 Task: Find a place to stay in Borzy, Russia, from June 8 to June 19 for 1 guest, with a price range of ₹5000 to ₹12000, 1 bedroom, 1 bed, 1 bathroom, and self check-in option.
Action: Mouse moved to (591, 142)
Screenshot: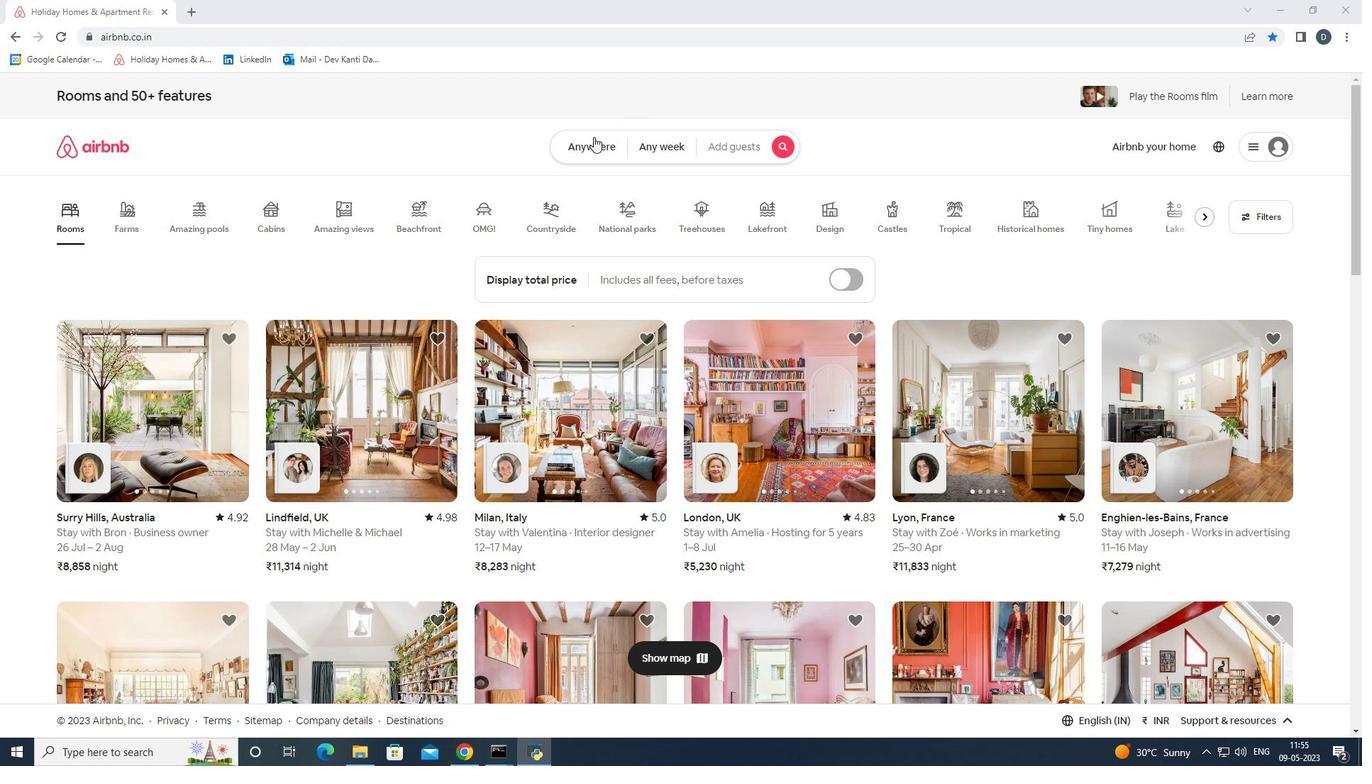 
Action: Mouse pressed left at (591, 142)
Screenshot: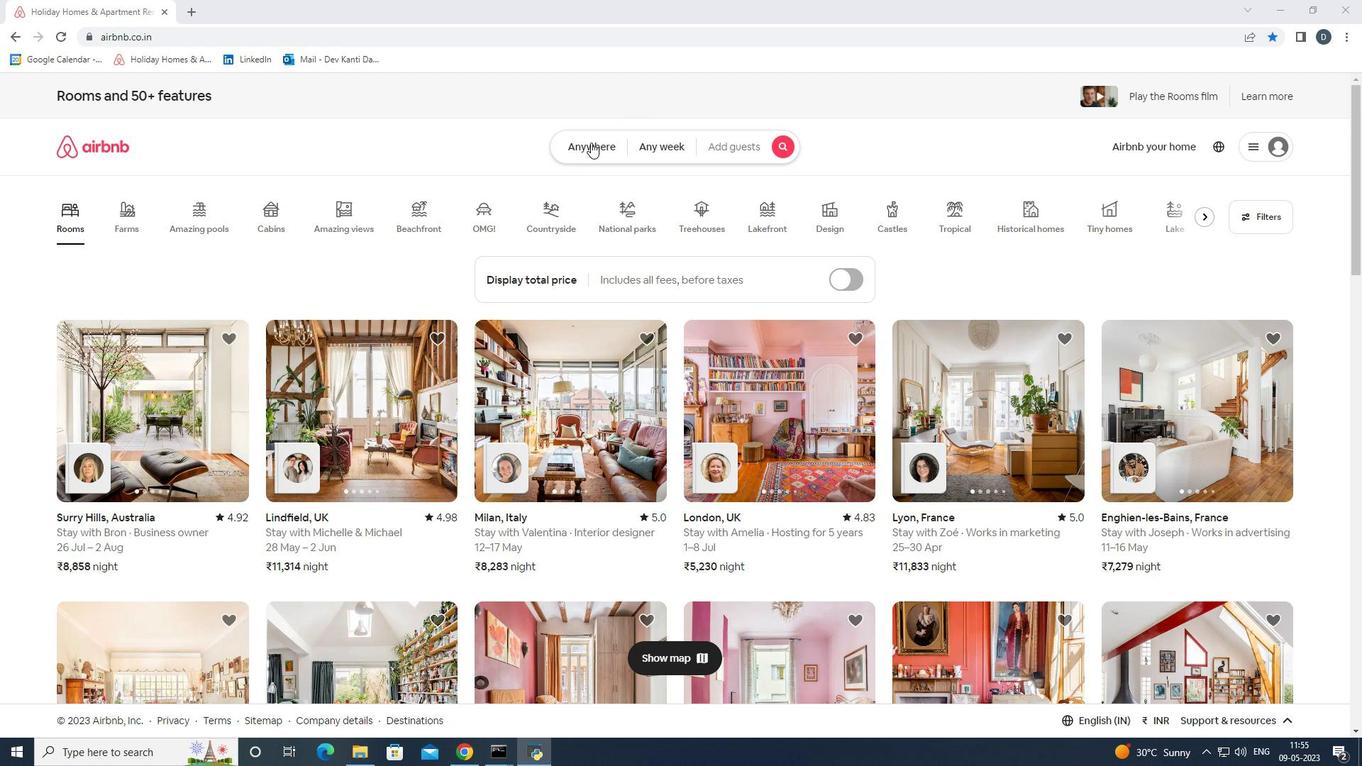 
Action: Mouse moved to (506, 203)
Screenshot: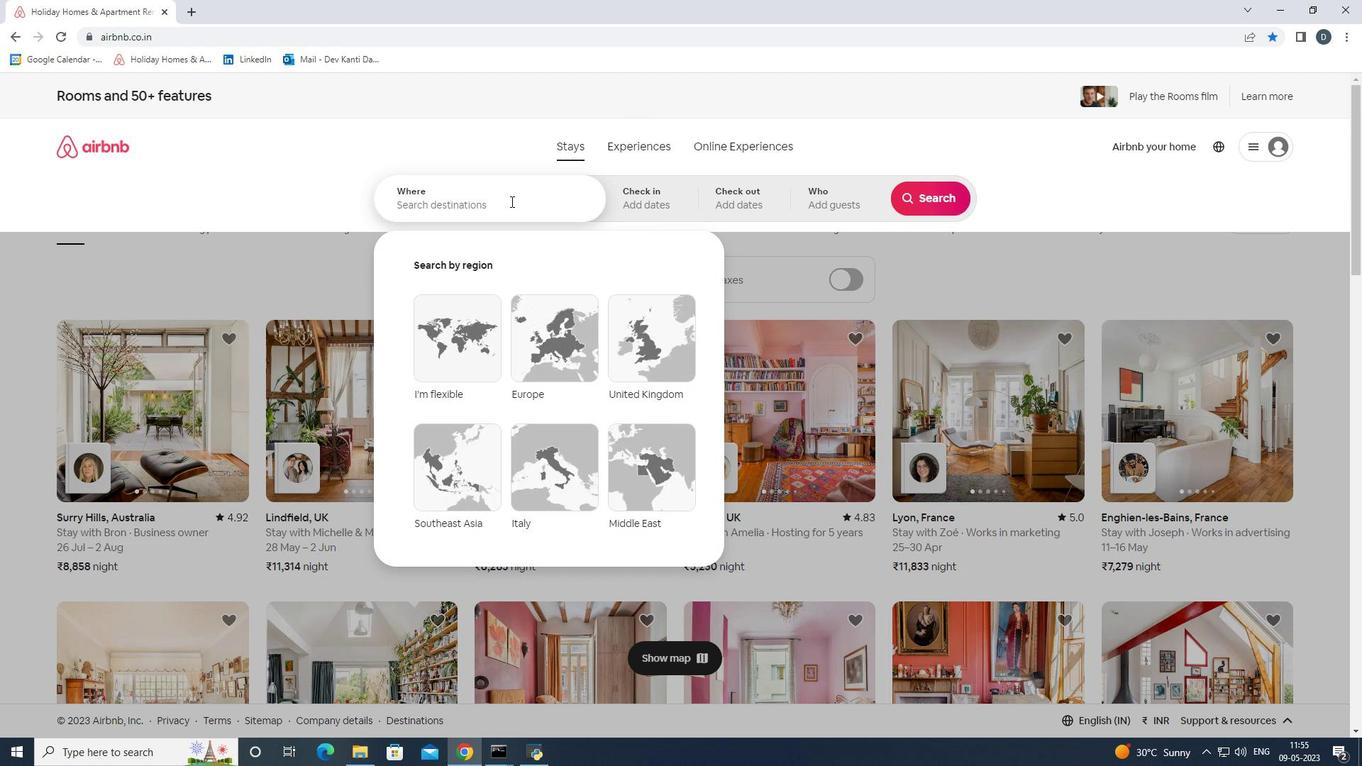 
Action: Mouse pressed left at (506, 203)
Screenshot: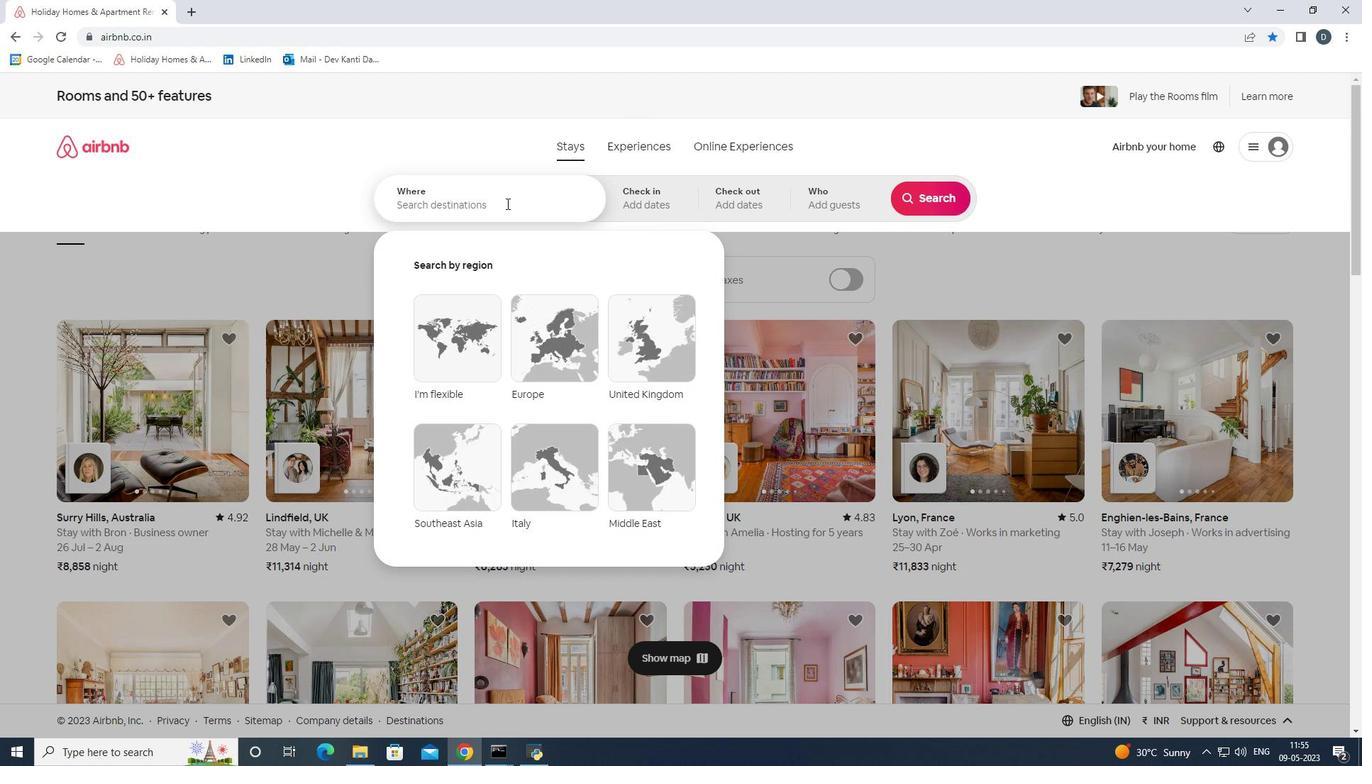 
Action: Mouse moved to (592, 168)
Screenshot: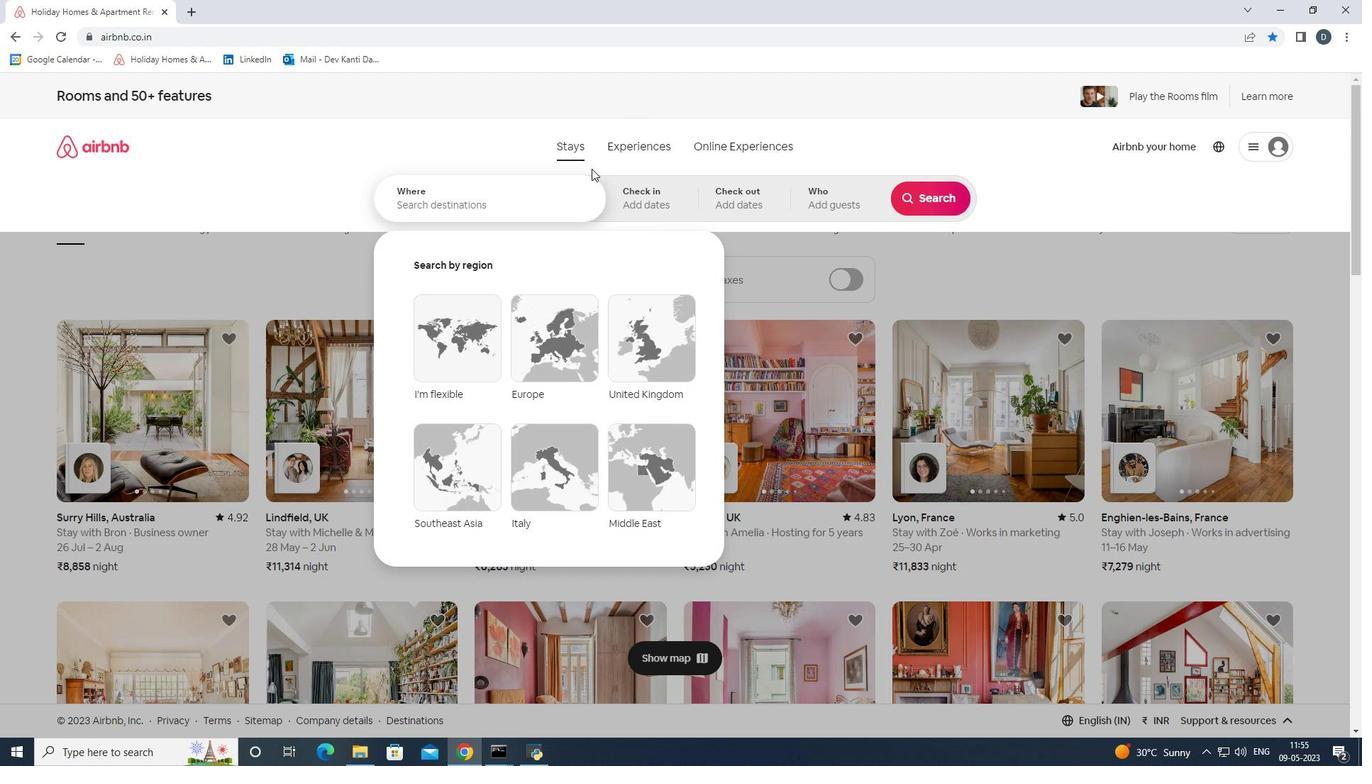 
Action: Key pressed <Key.shift>Borzya,<Key.space><Key.shift><Key.shift><Key.shift><Key.shift><Key.shift><Key.shift><Key.shift><Key.shift><Key.shift><Key.shift>Russia<Key.enter>
Screenshot: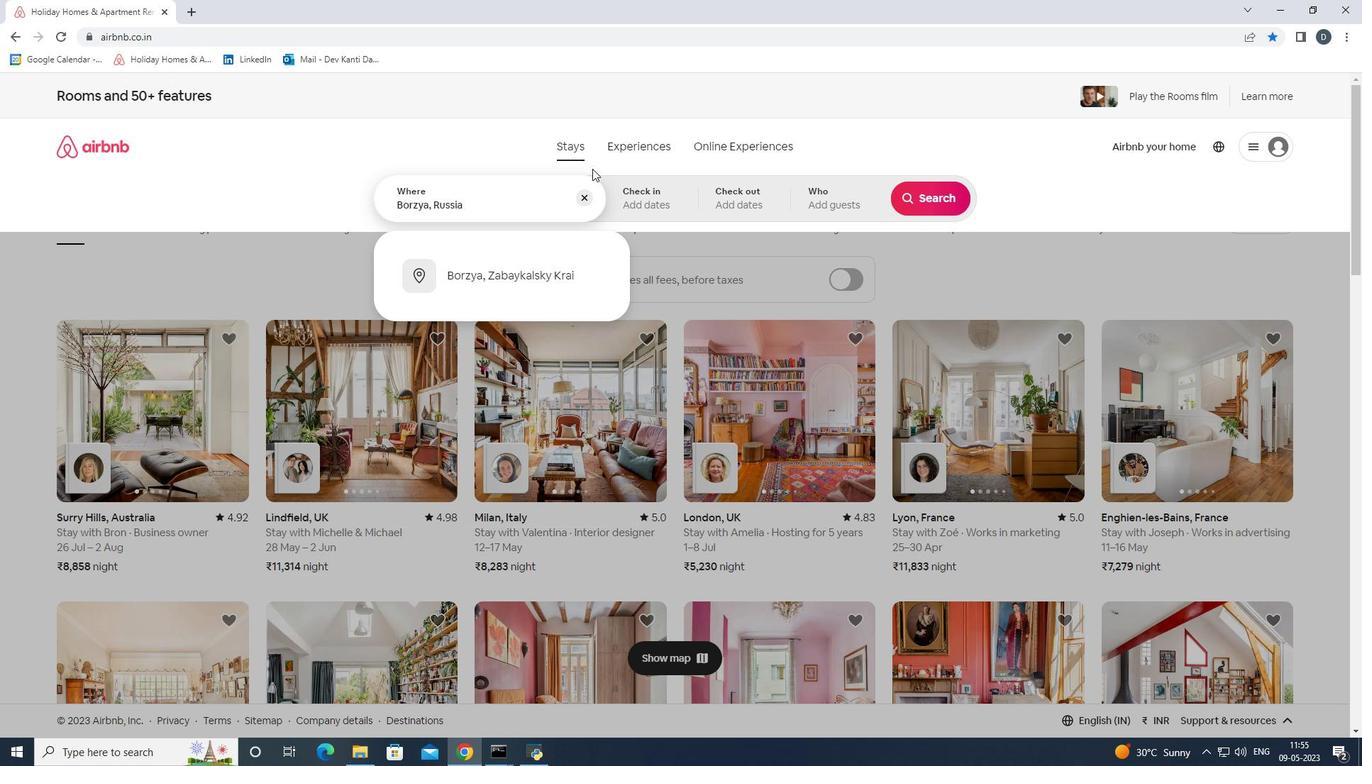
Action: Mouse moved to (845, 405)
Screenshot: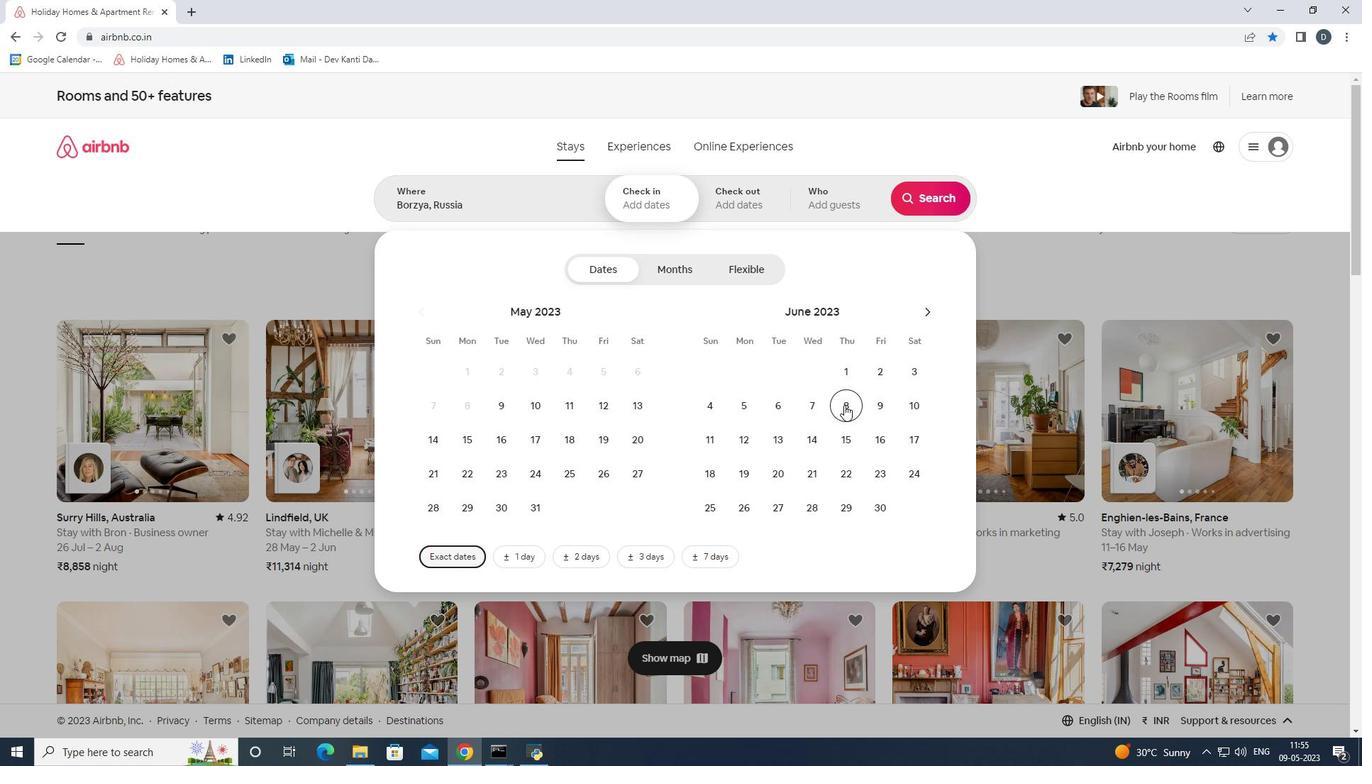 
Action: Mouse pressed left at (845, 405)
Screenshot: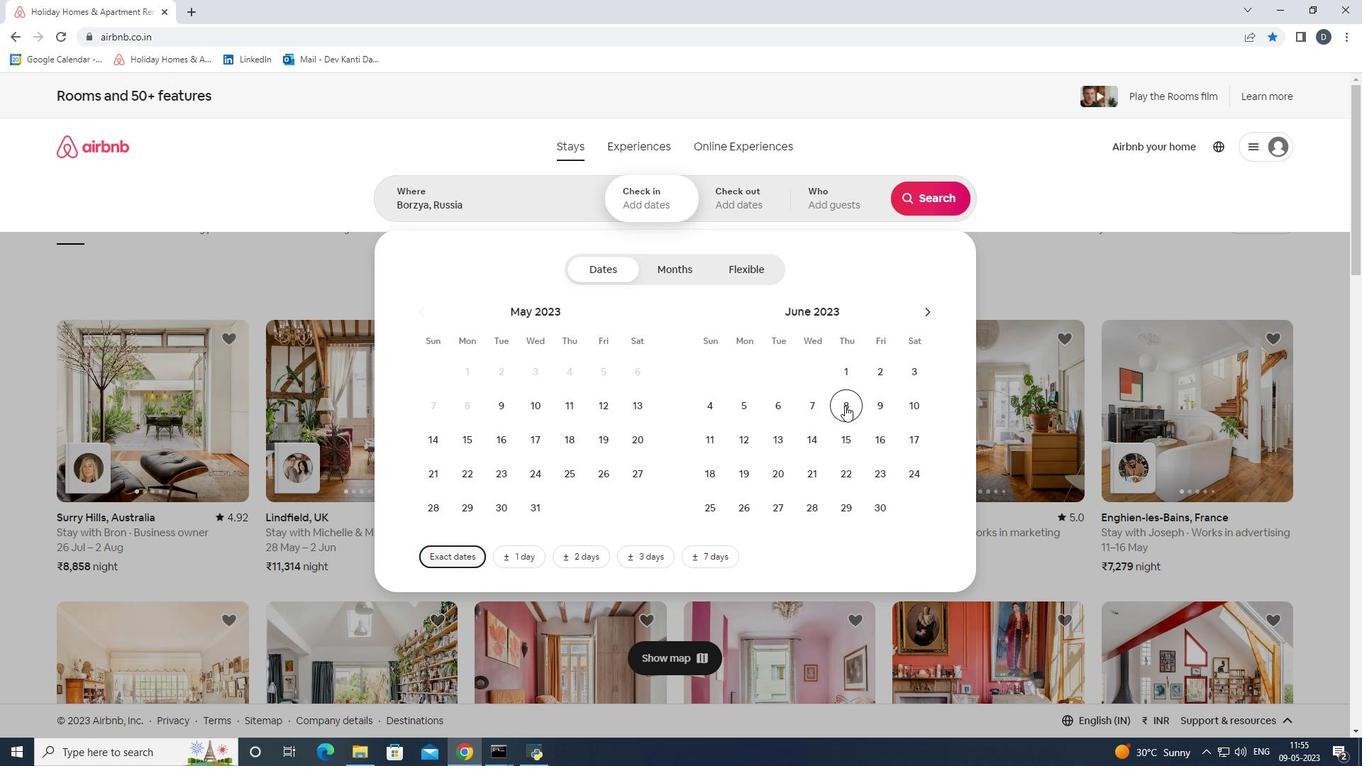 
Action: Mouse moved to (745, 472)
Screenshot: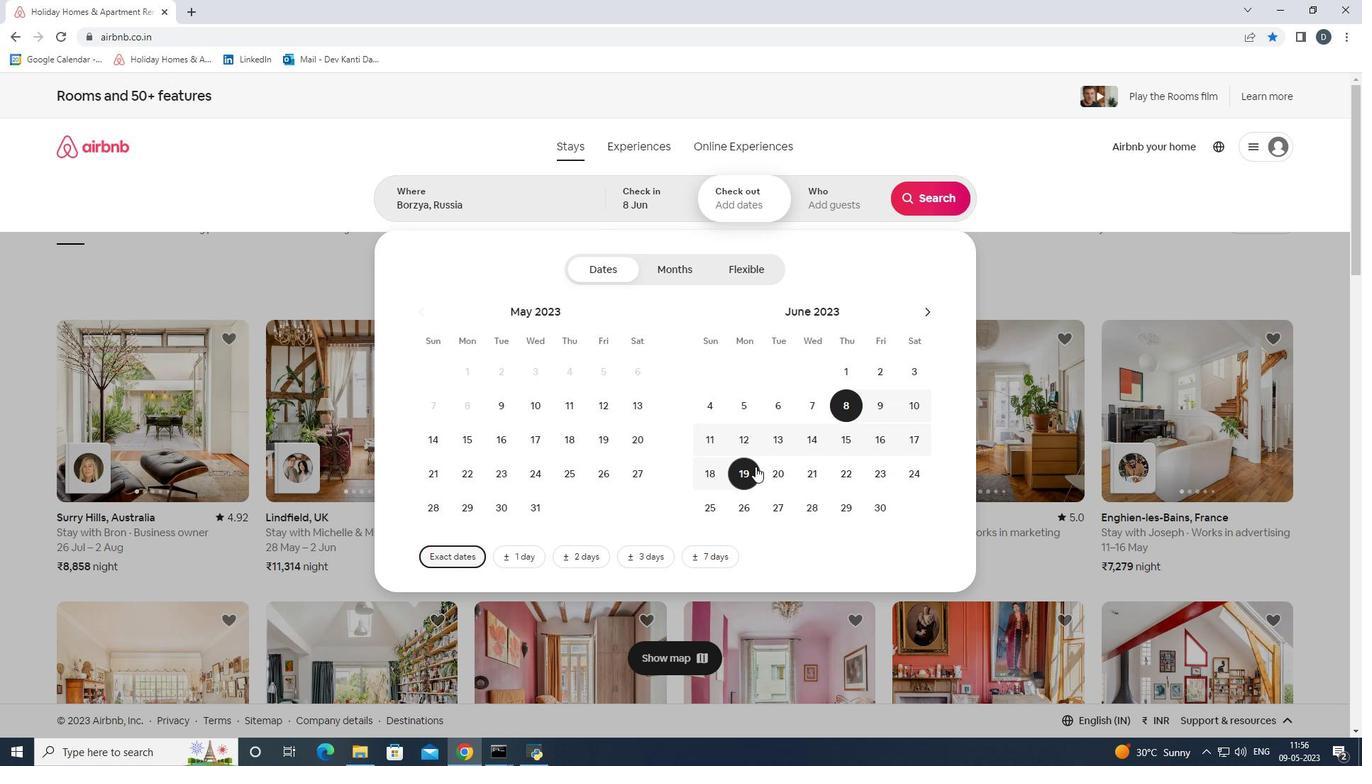 
Action: Mouse pressed left at (745, 472)
Screenshot: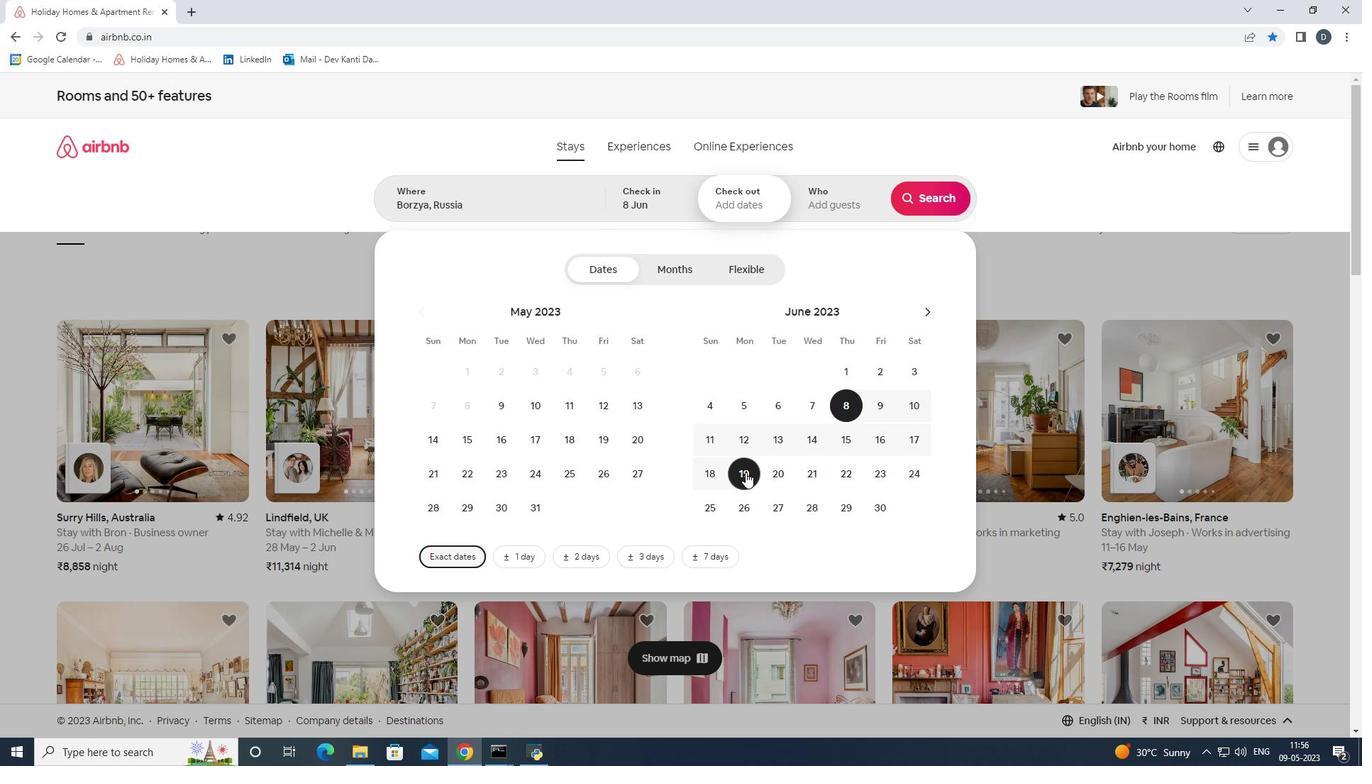 
Action: Mouse moved to (835, 205)
Screenshot: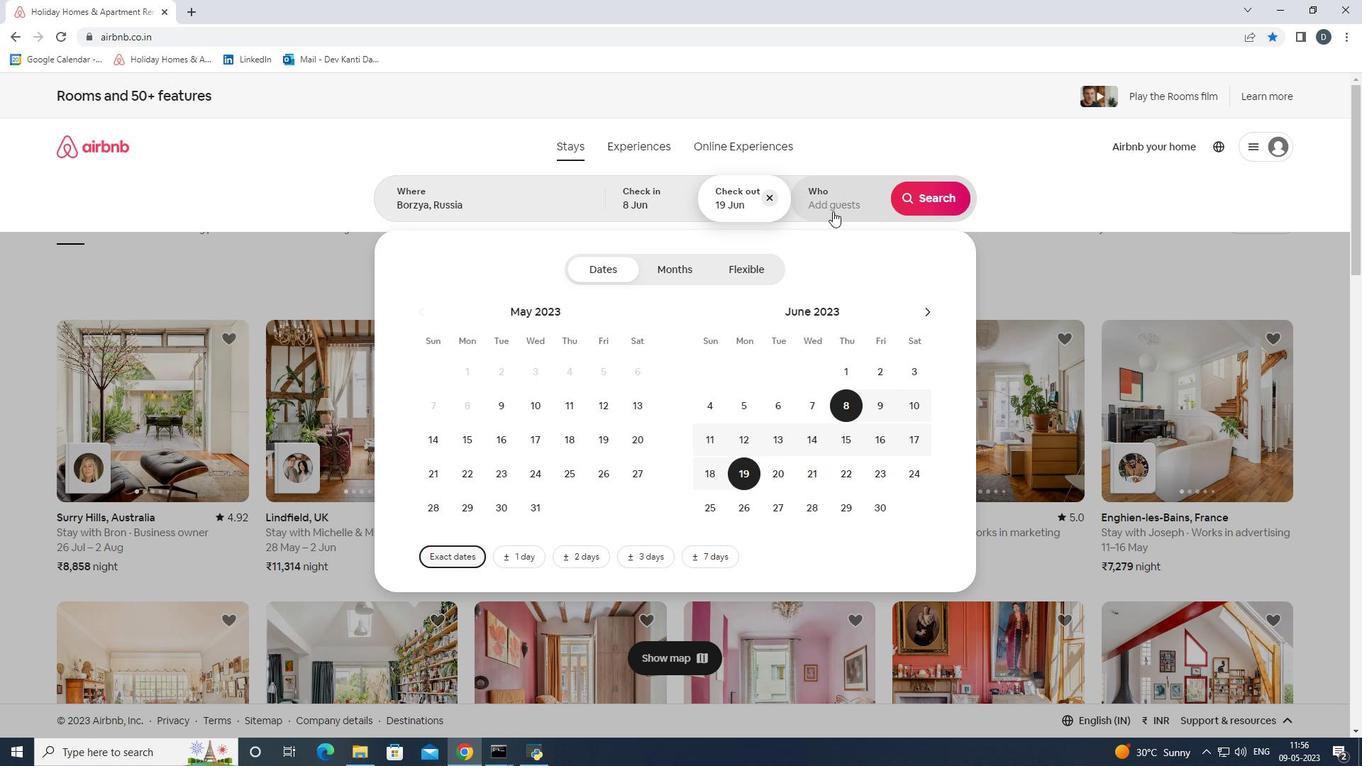 
Action: Mouse pressed left at (835, 205)
Screenshot: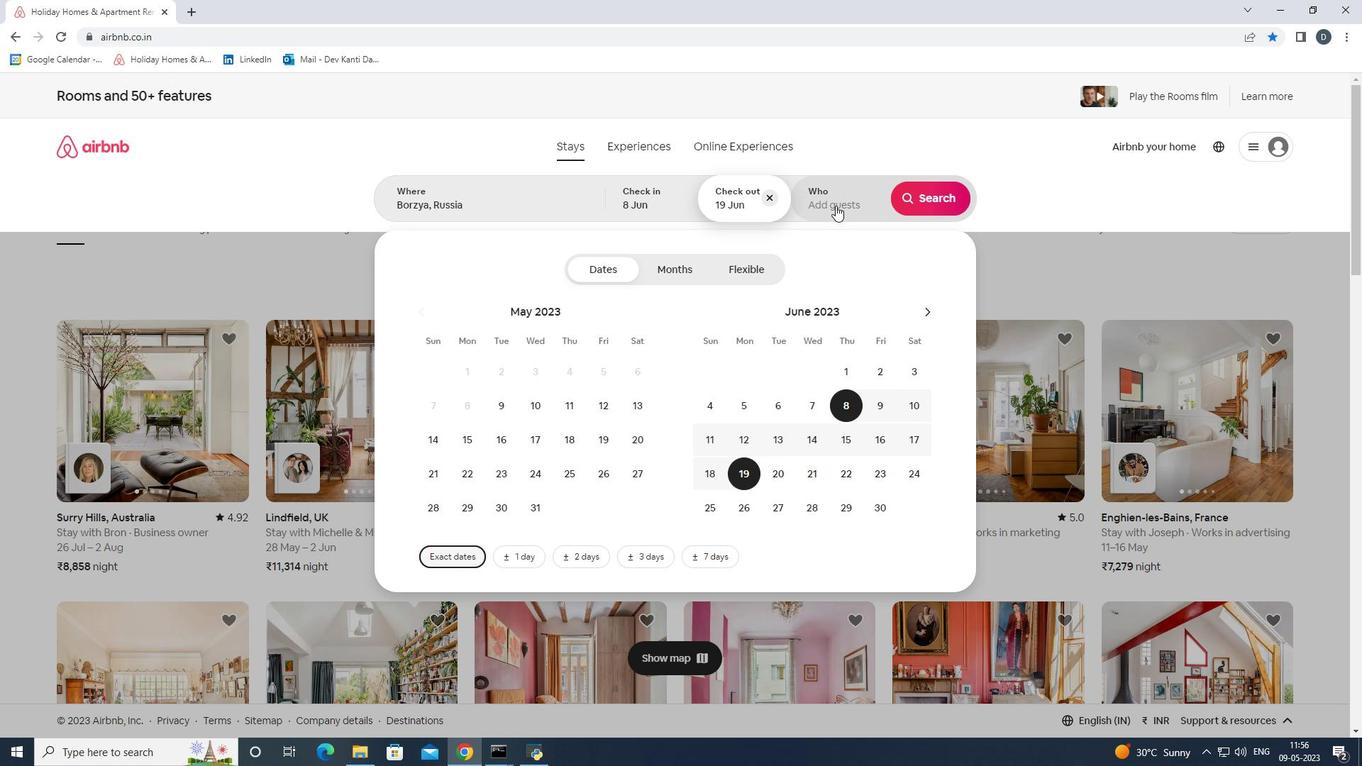 
Action: Mouse moved to (933, 273)
Screenshot: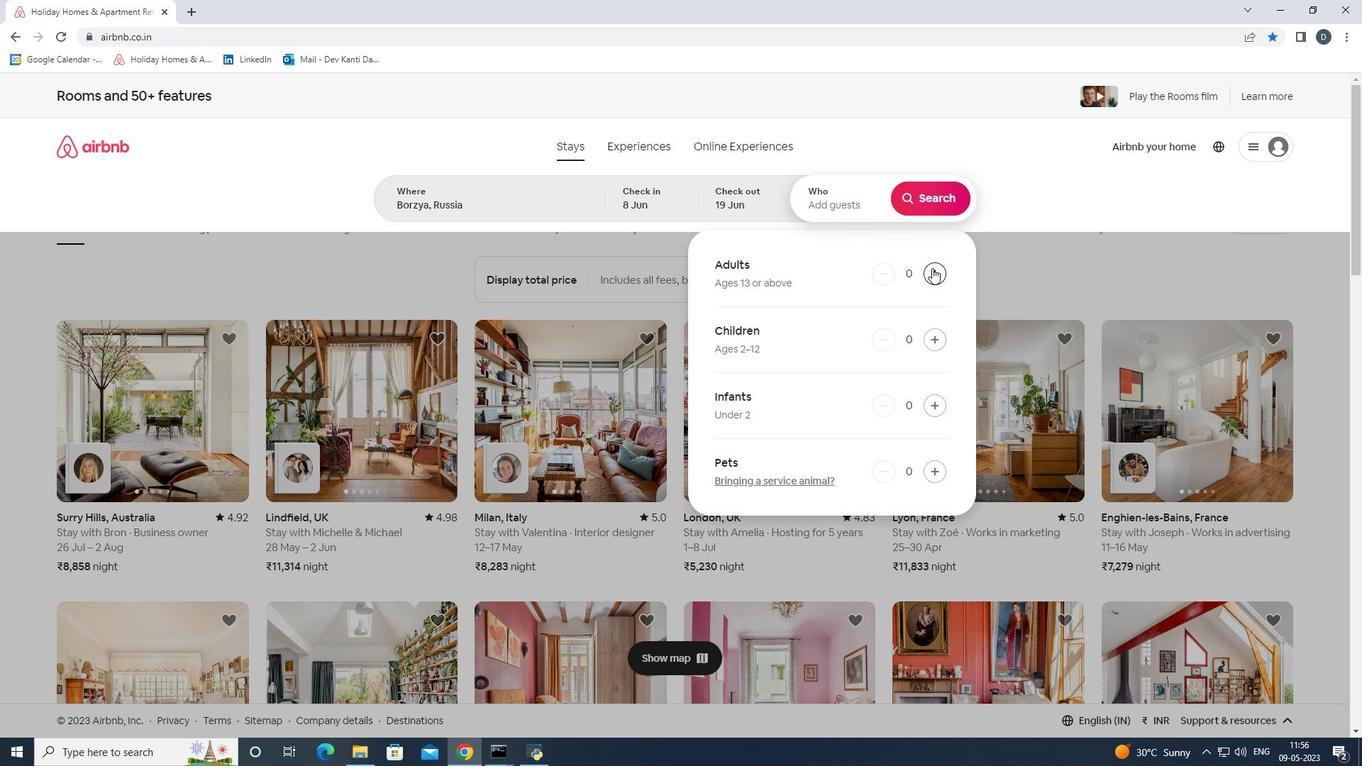 
Action: Mouse pressed left at (933, 273)
Screenshot: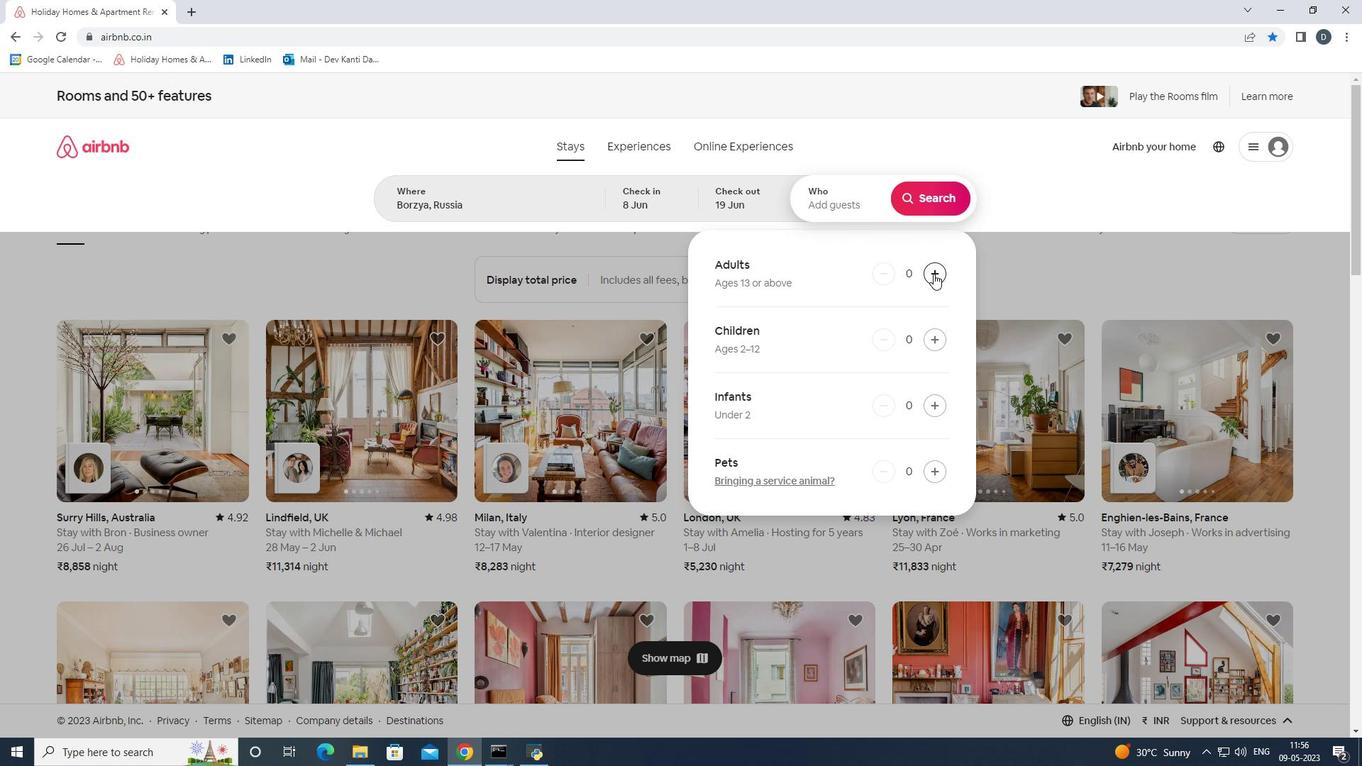 
Action: Mouse moved to (928, 207)
Screenshot: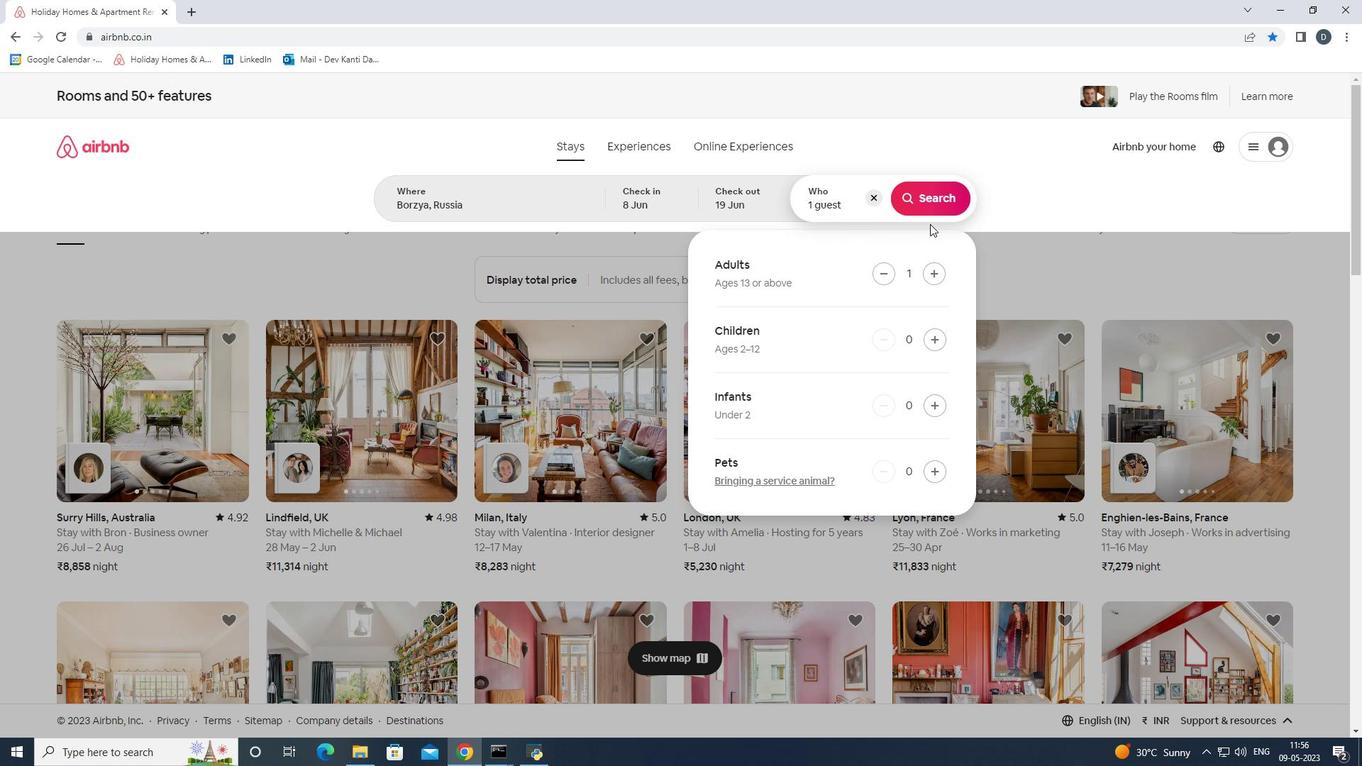 
Action: Mouse pressed left at (928, 207)
Screenshot: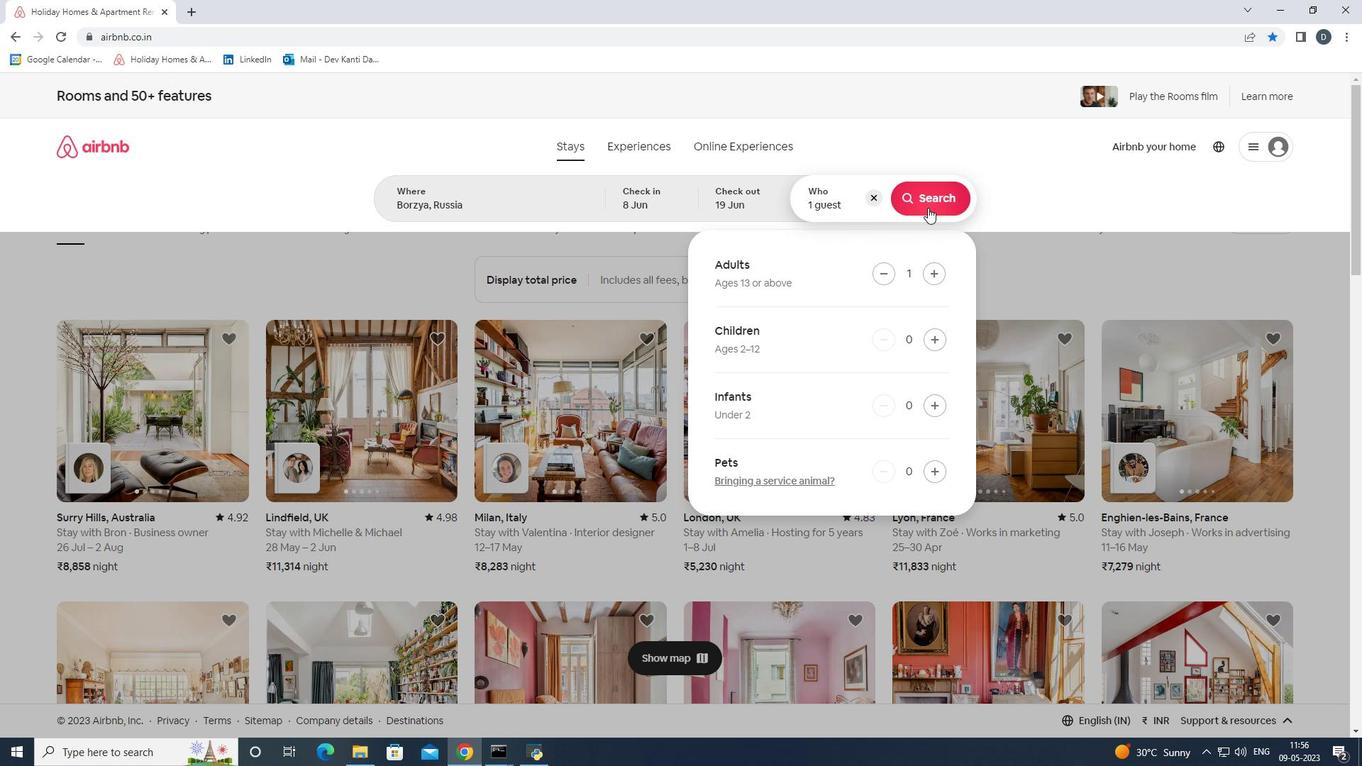 
Action: Mouse moved to (1294, 149)
Screenshot: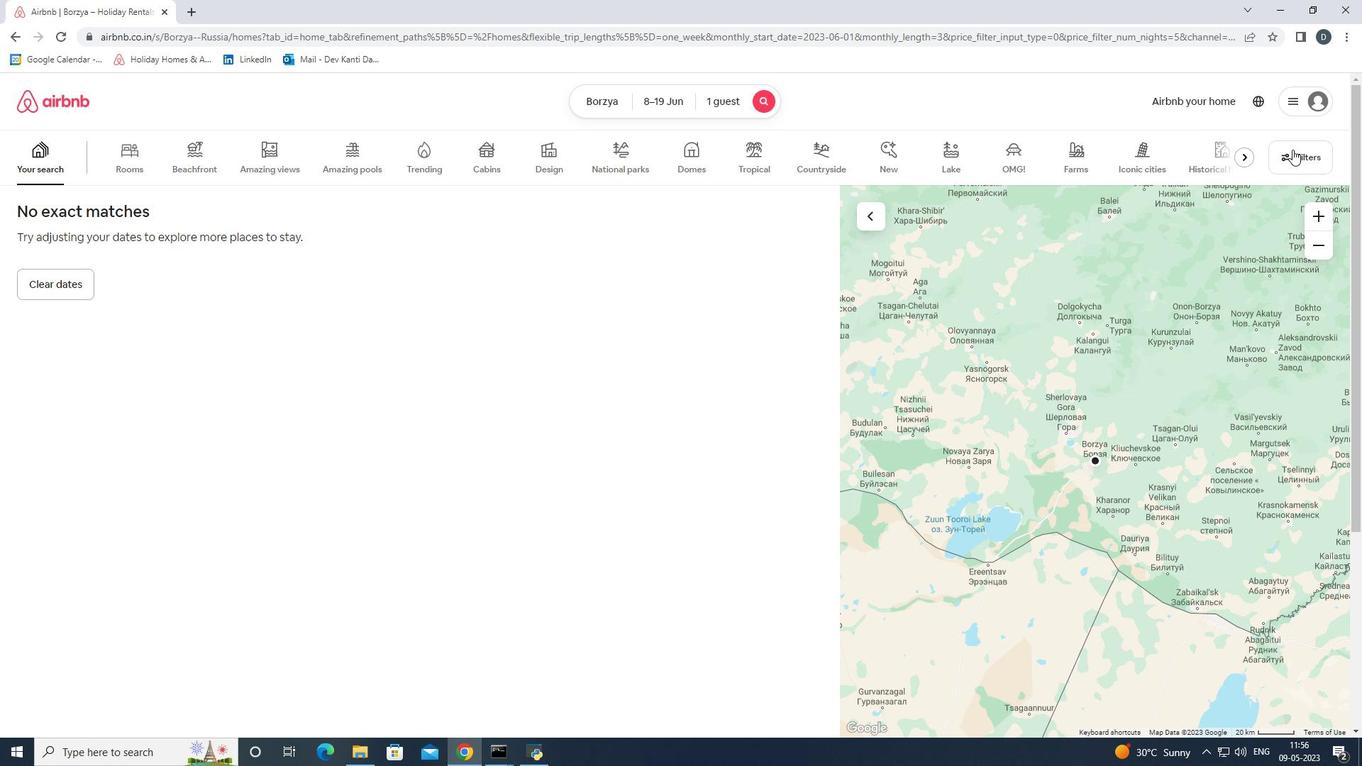 
Action: Mouse pressed left at (1294, 149)
Screenshot: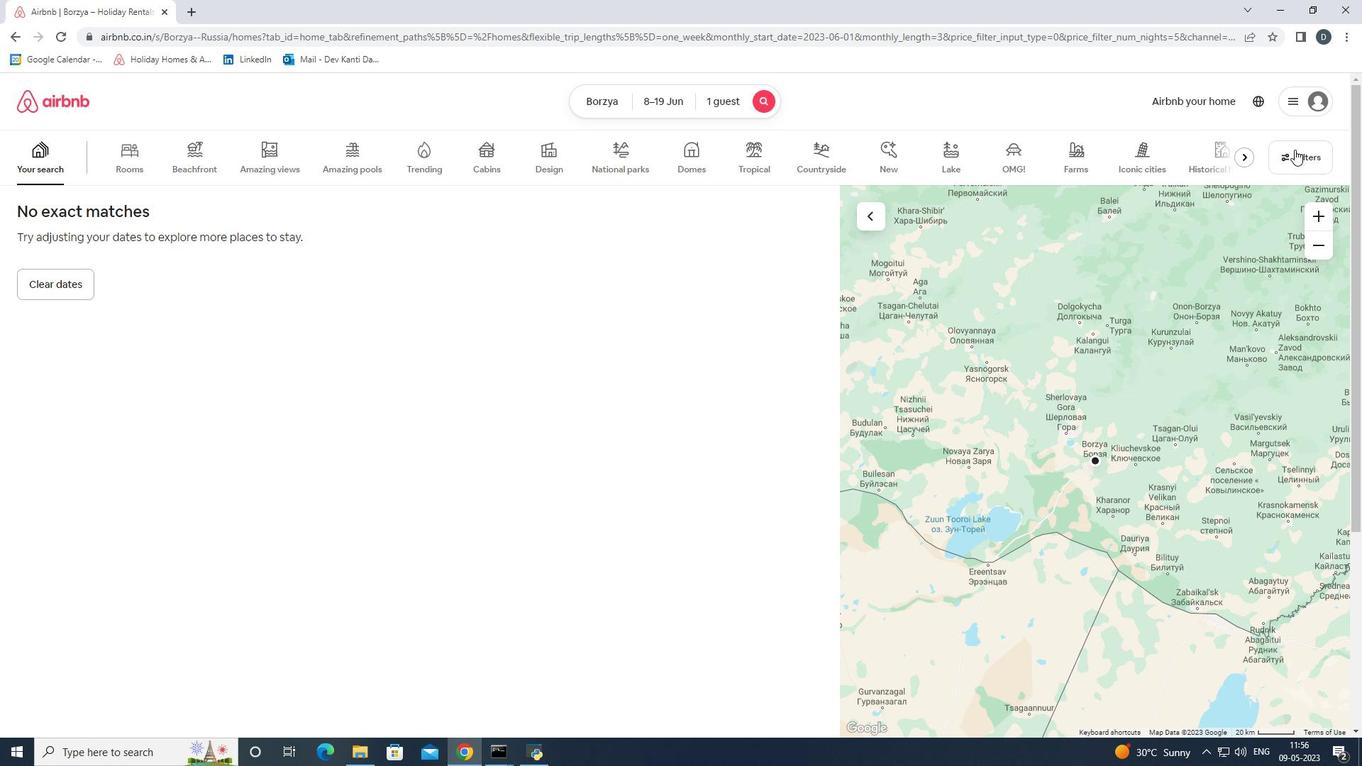 
Action: Mouse moved to (553, 504)
Screenshot: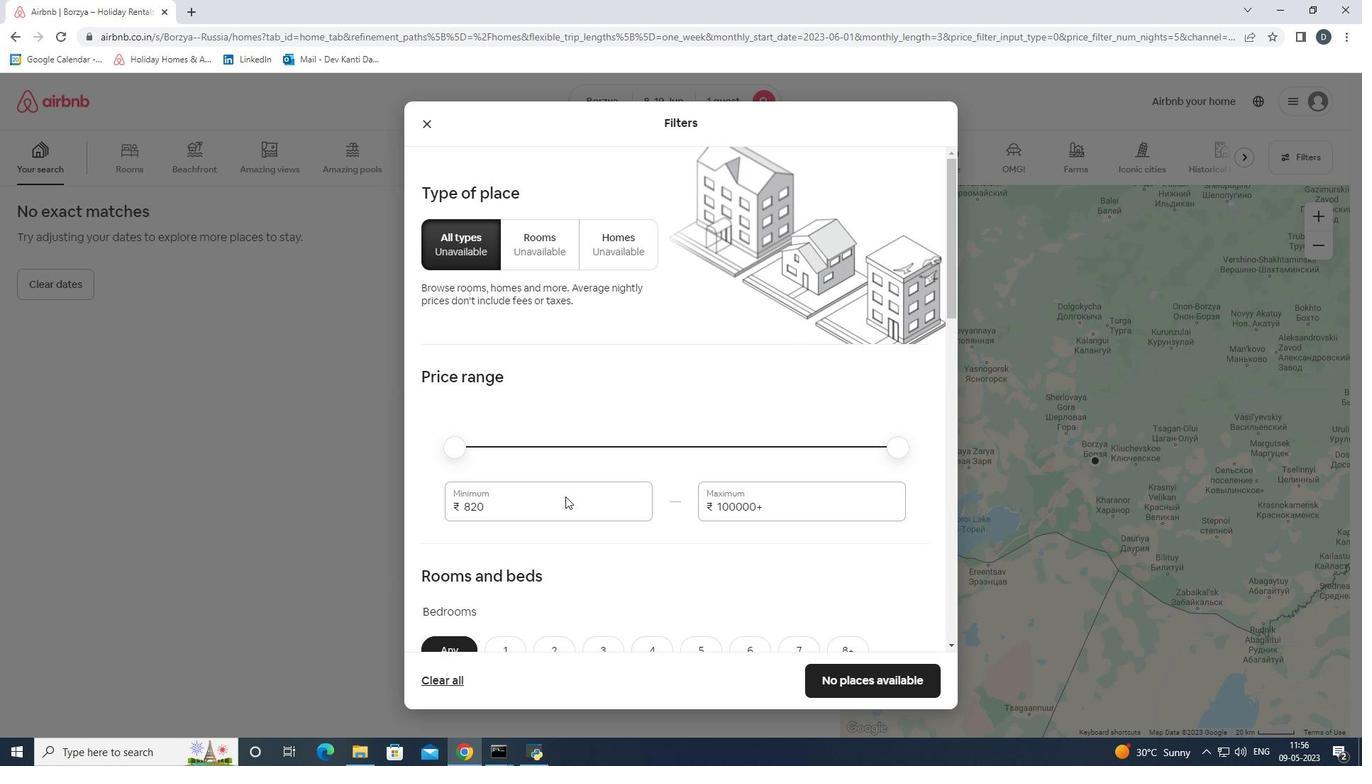 
Action: Mouse pressed left at (553, 504)
Screenshot: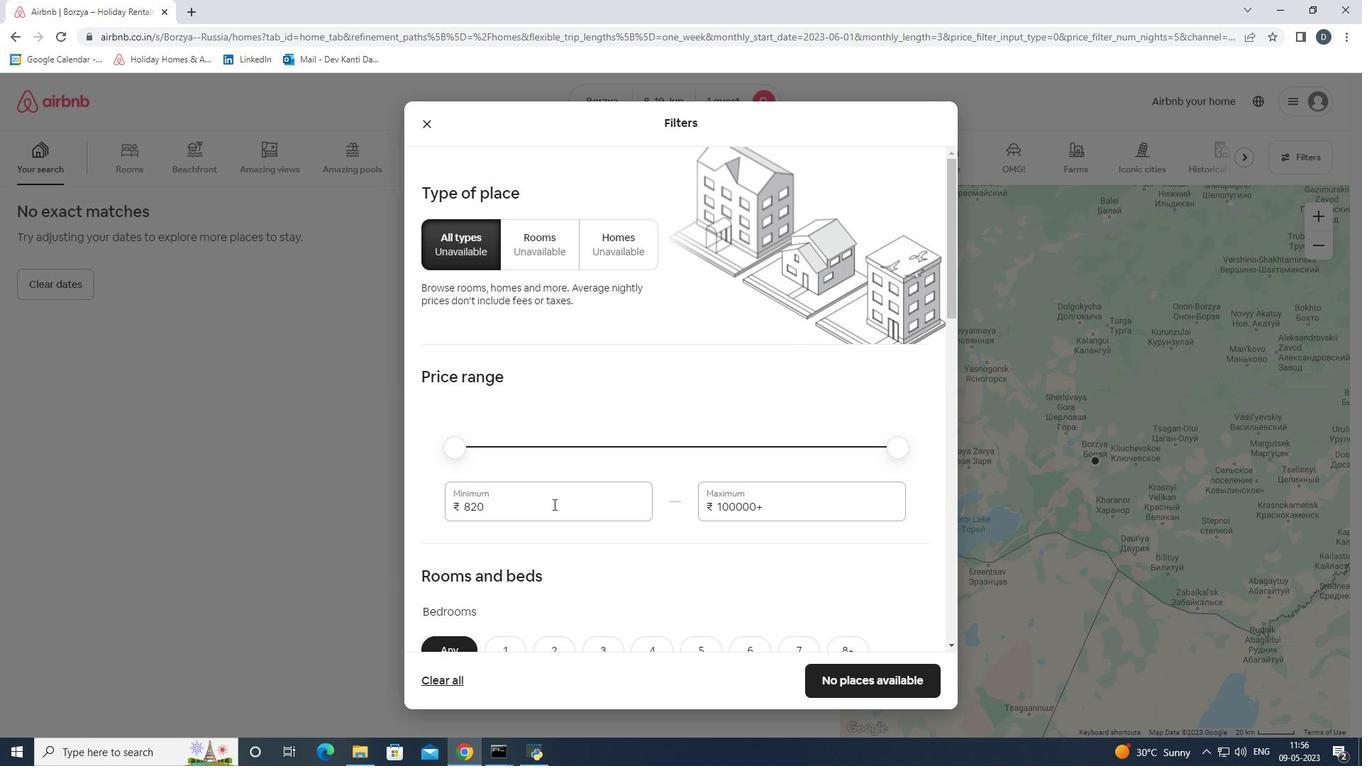 
Action: Mouse pressed left at (553, 504)
Screenshot: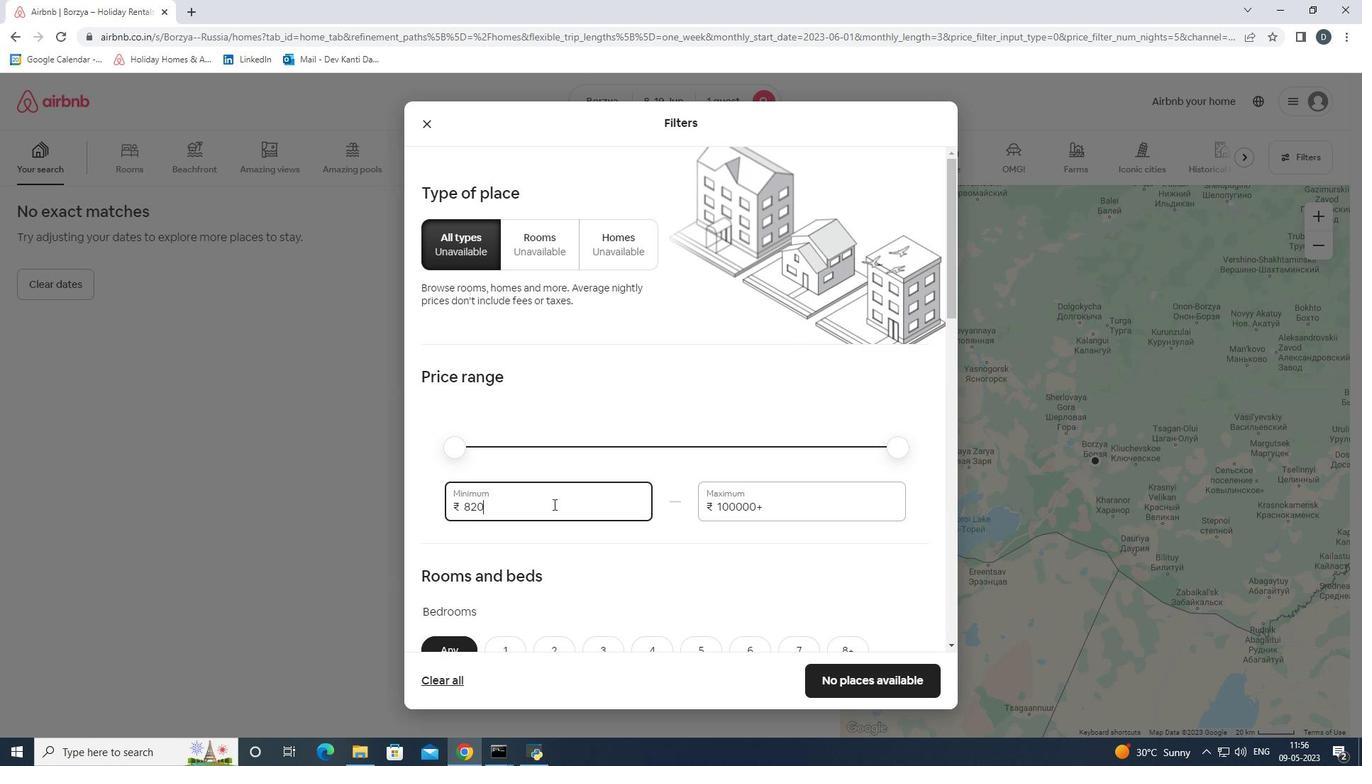 
Action: Mouse moved to (522, 479)
Screenshot: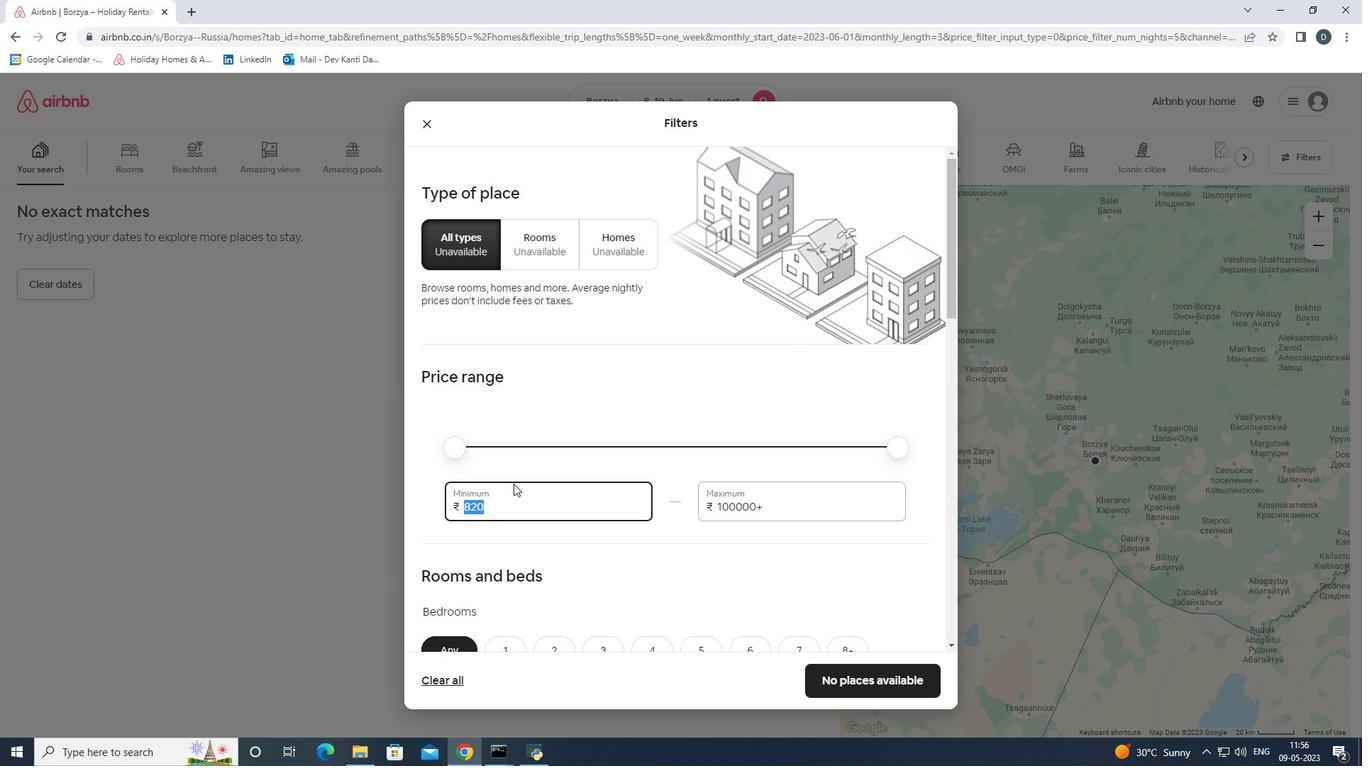 
Action: Key pressed 5000<Key.tab>12000
Screenshot: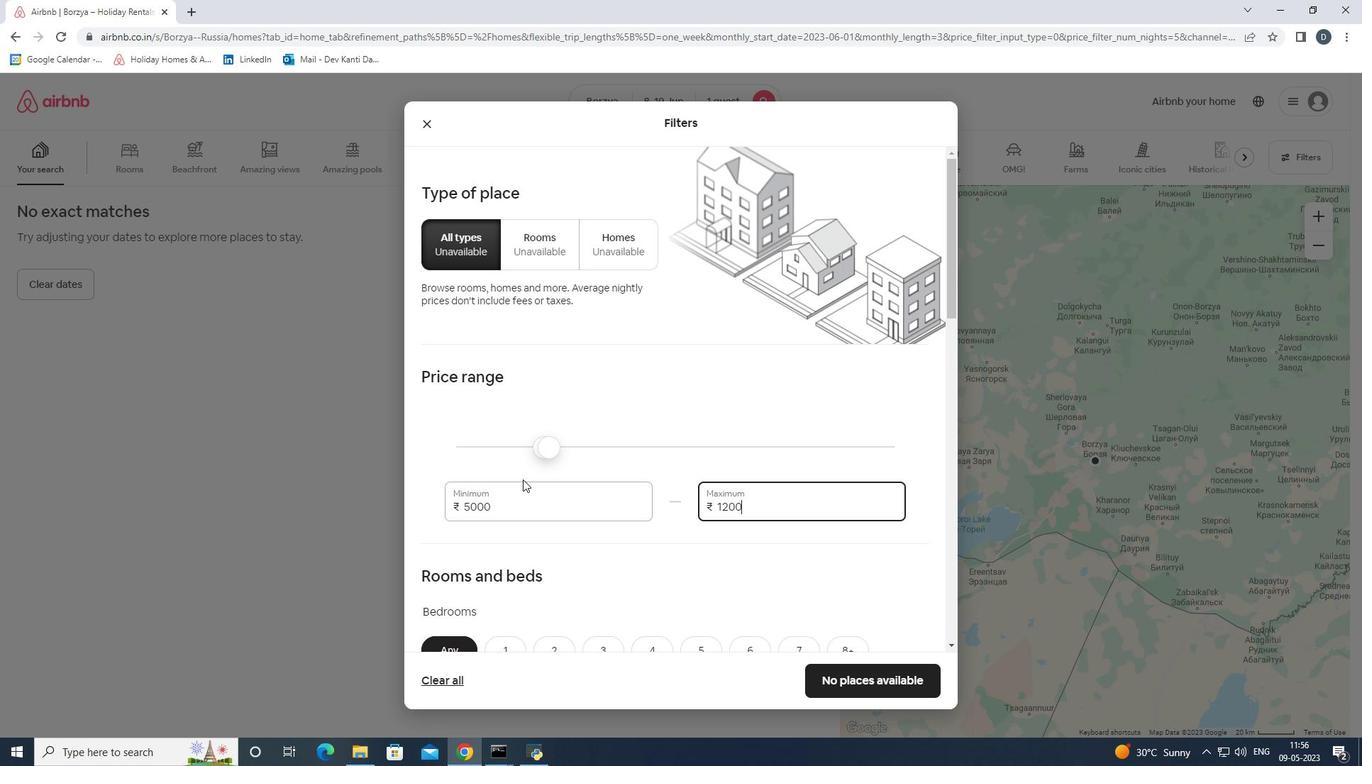 
Action: Mouse moved to (539, 476)
Screenshot: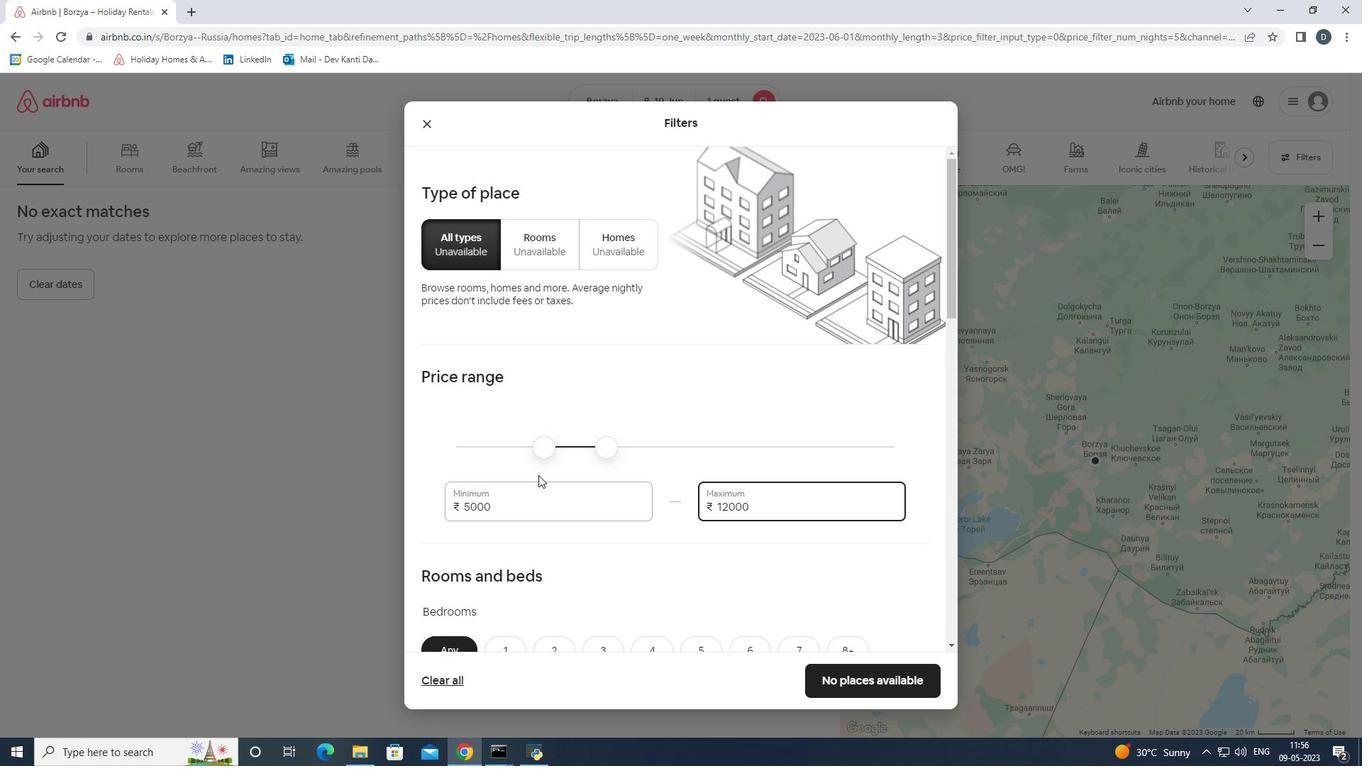 
Action: Mouse scrolled (539, 476) with delta (0, 0)
Screenshot: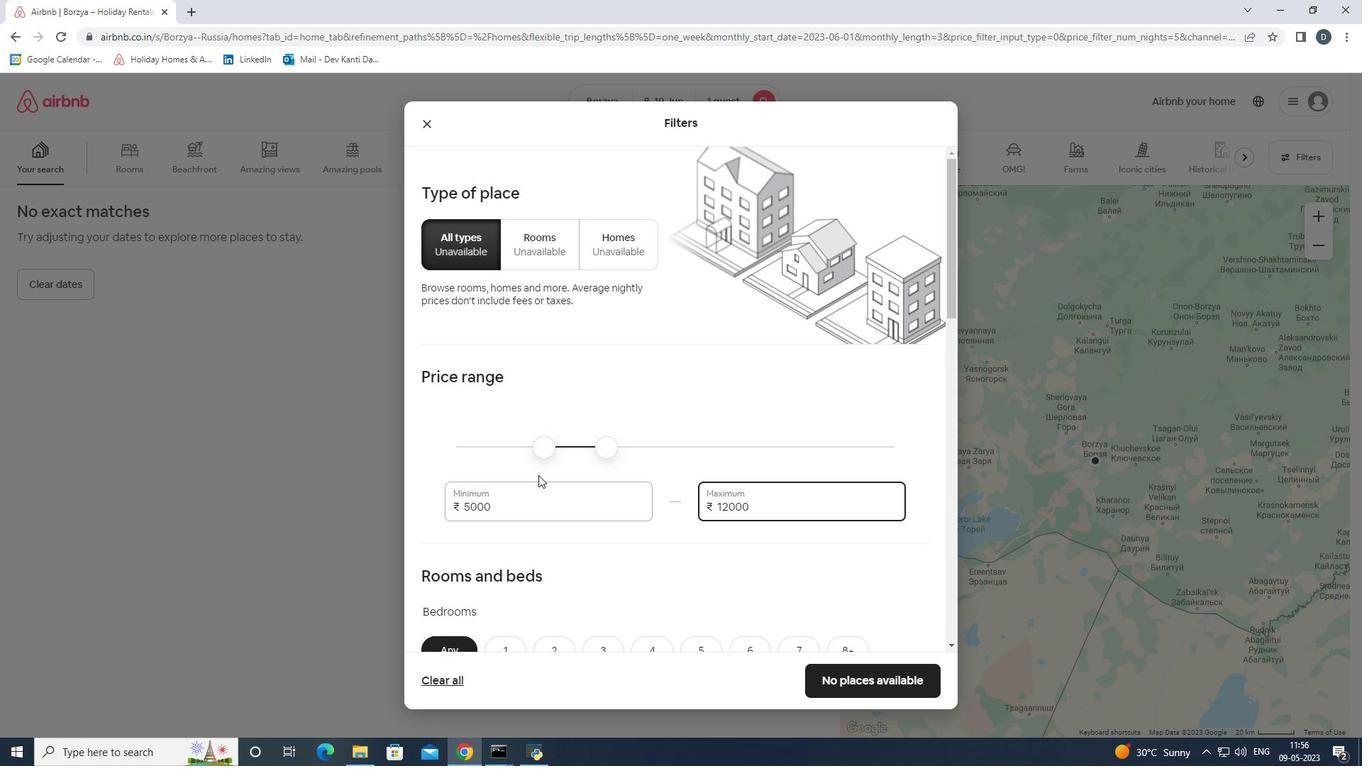 
Action: Mouse moved to (539, 478)
Screenshot: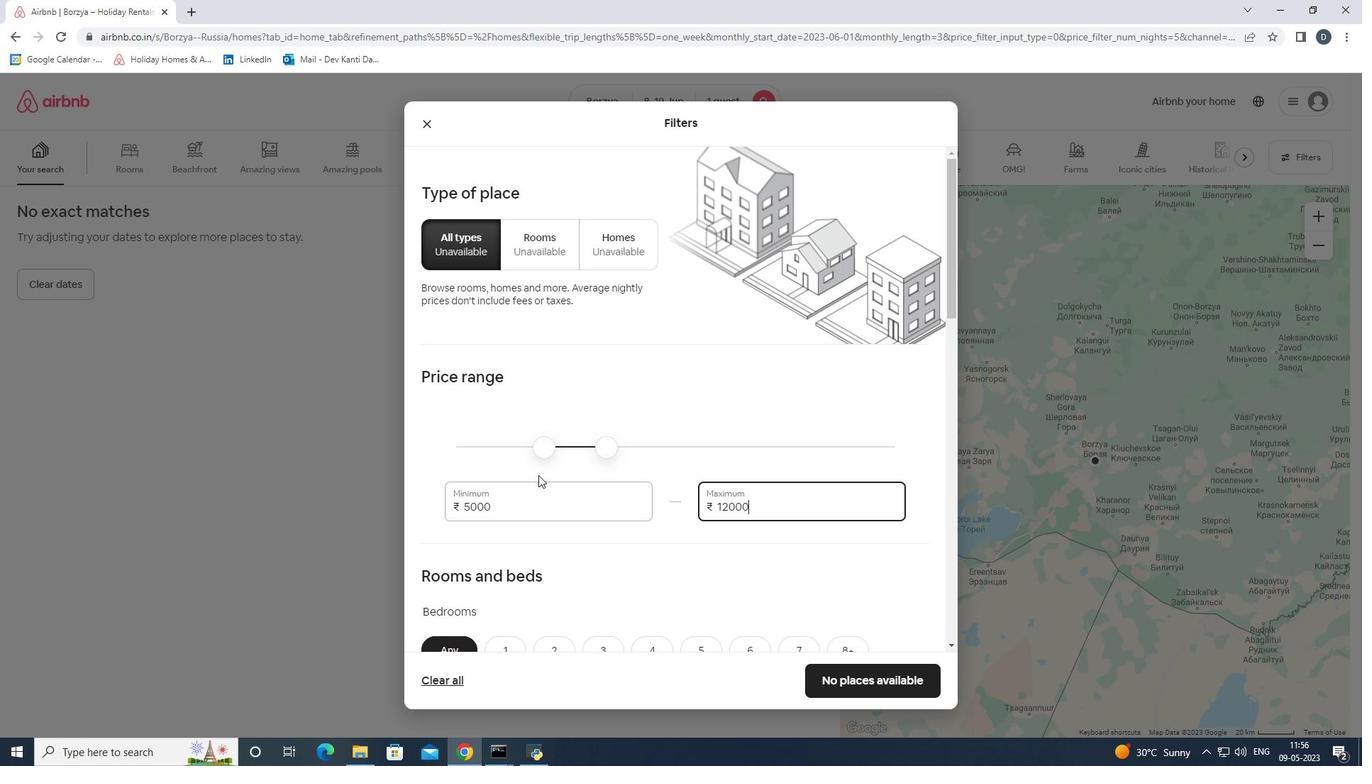 
Action: Mouse scrolled (539, 477) with delta (0, 0)
Screenshot: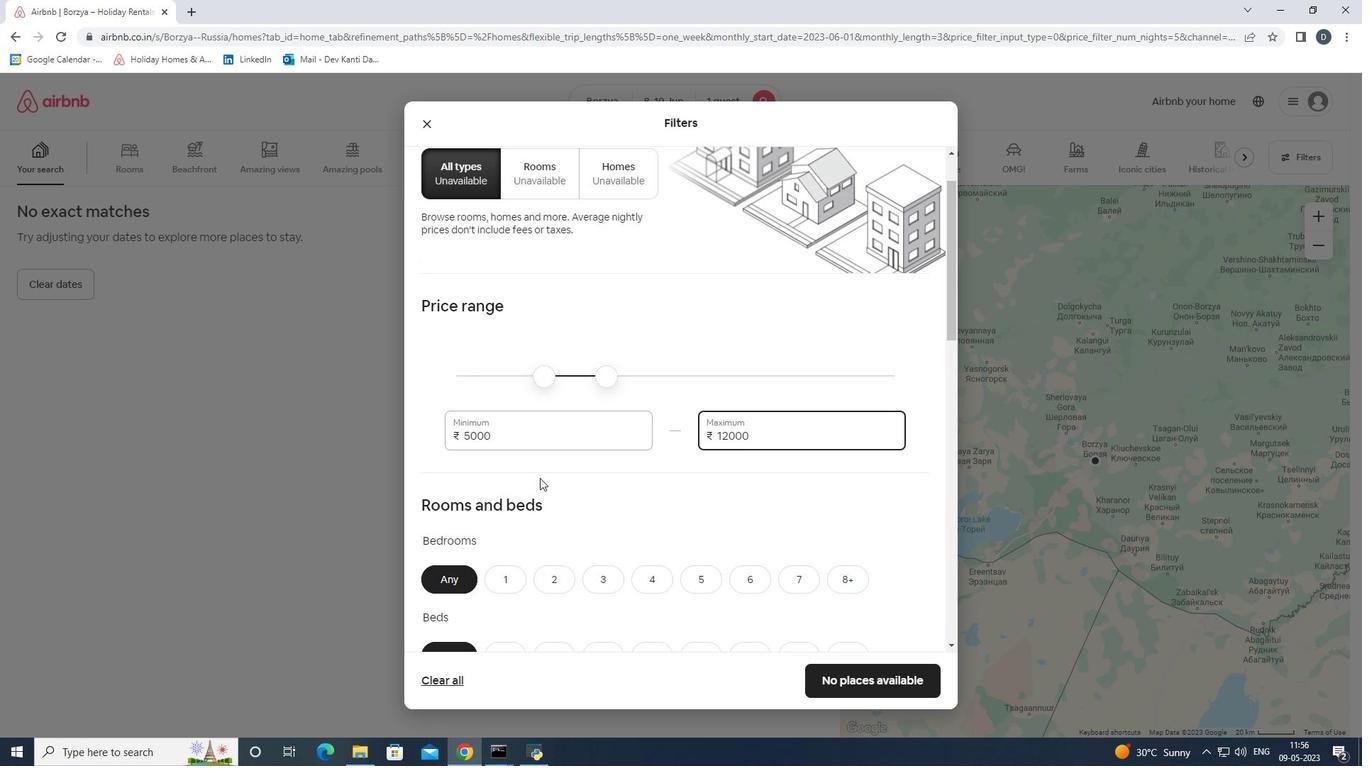 
Action: Mouse scrolled (539, 477) with delta (0, 0)
Screenshot: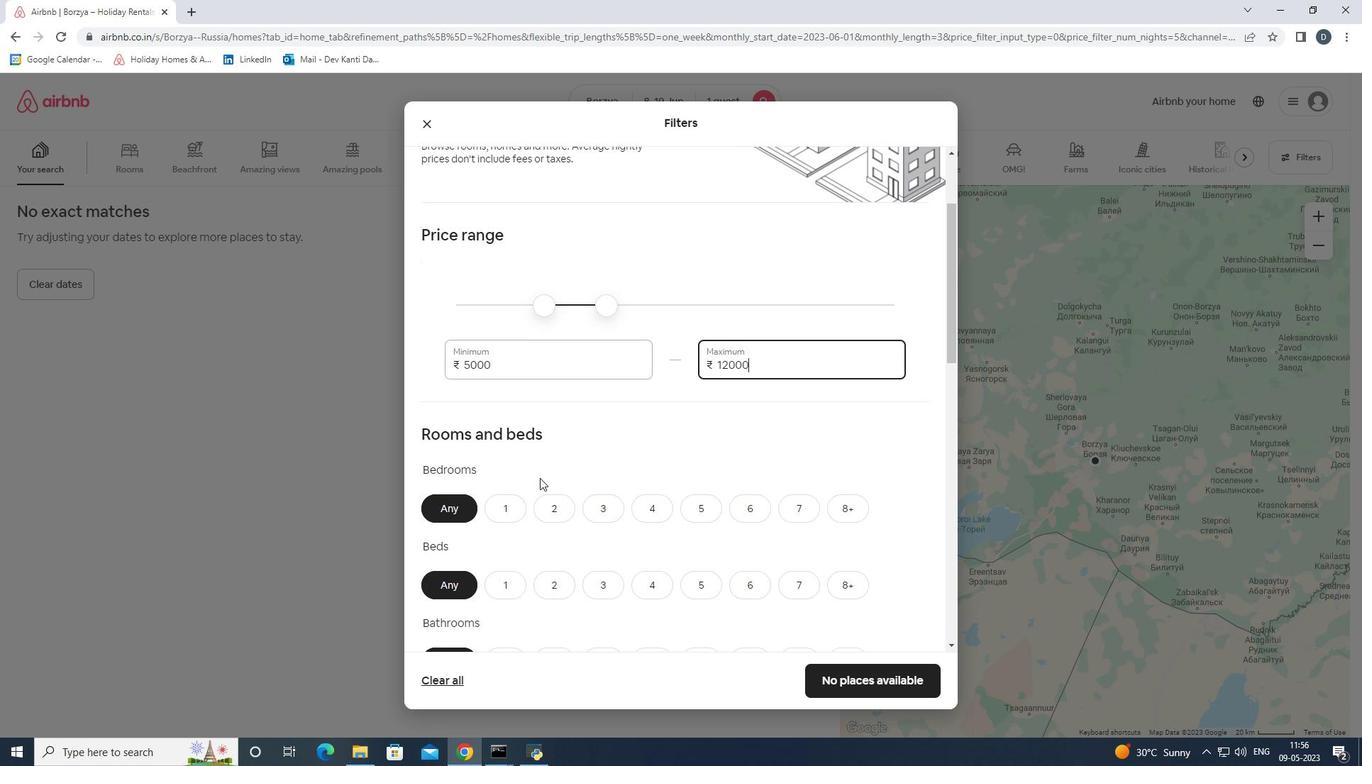 
Action: Mouse moved to (506, 439)
Screenshot: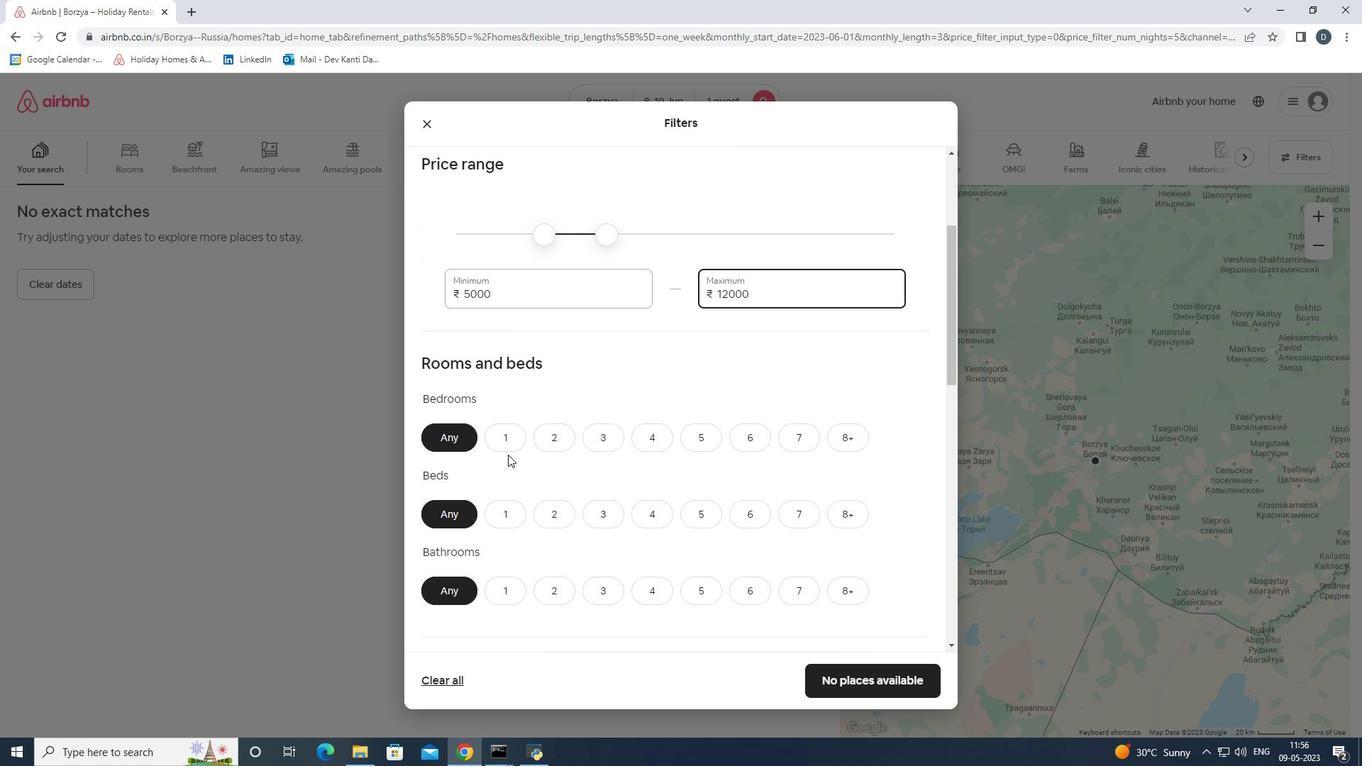 
Action: Mouse pressed left at (506, 439)
Screenshot: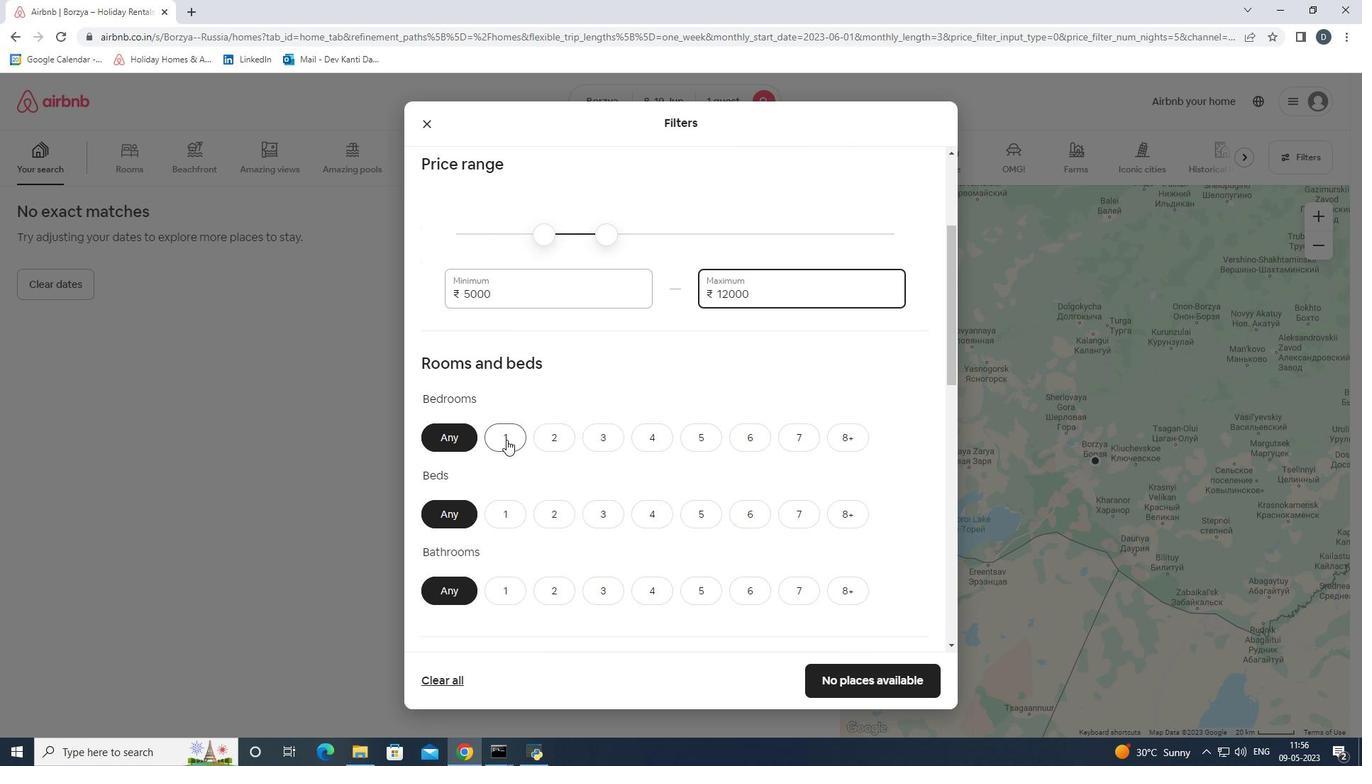
Action: Mouse moved to (503, 515)
Screenshot: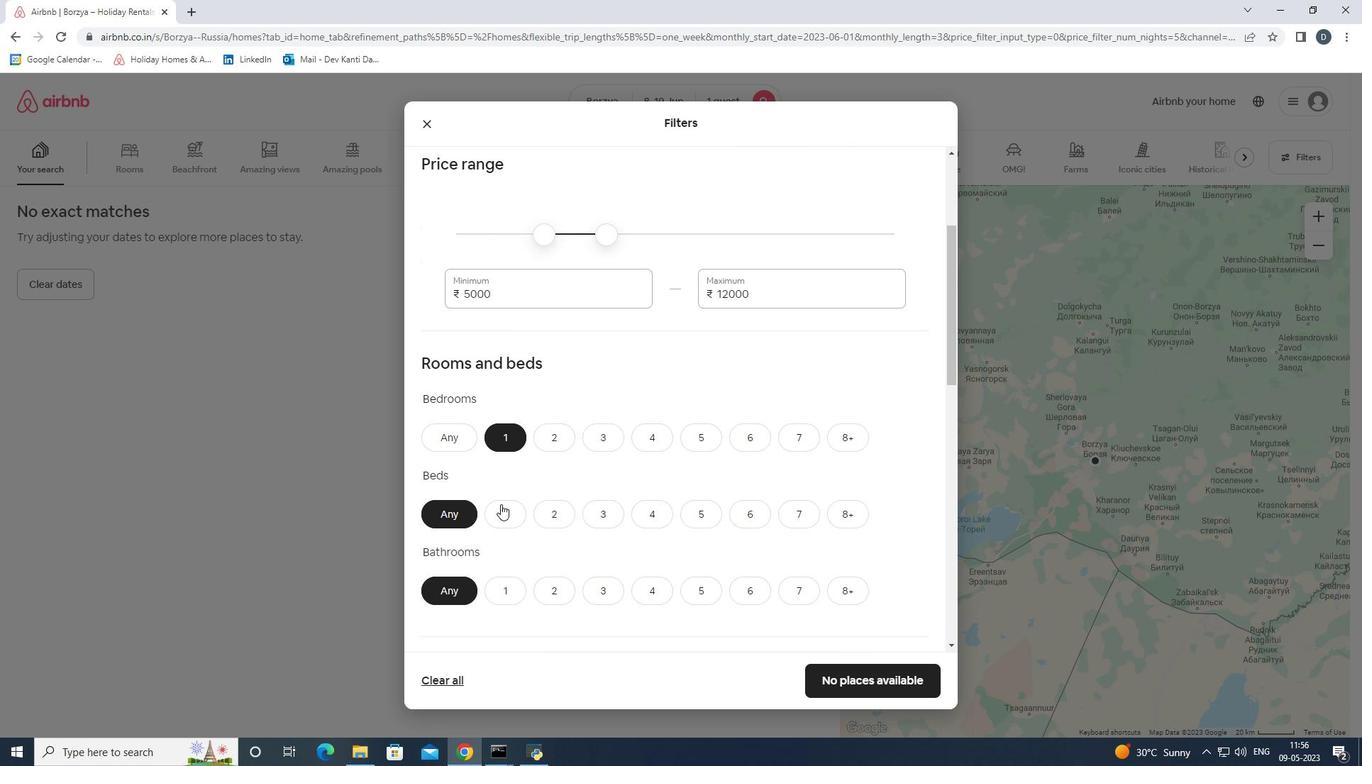 
Action: Mouse pressed left at (503, 515)
Screenshot: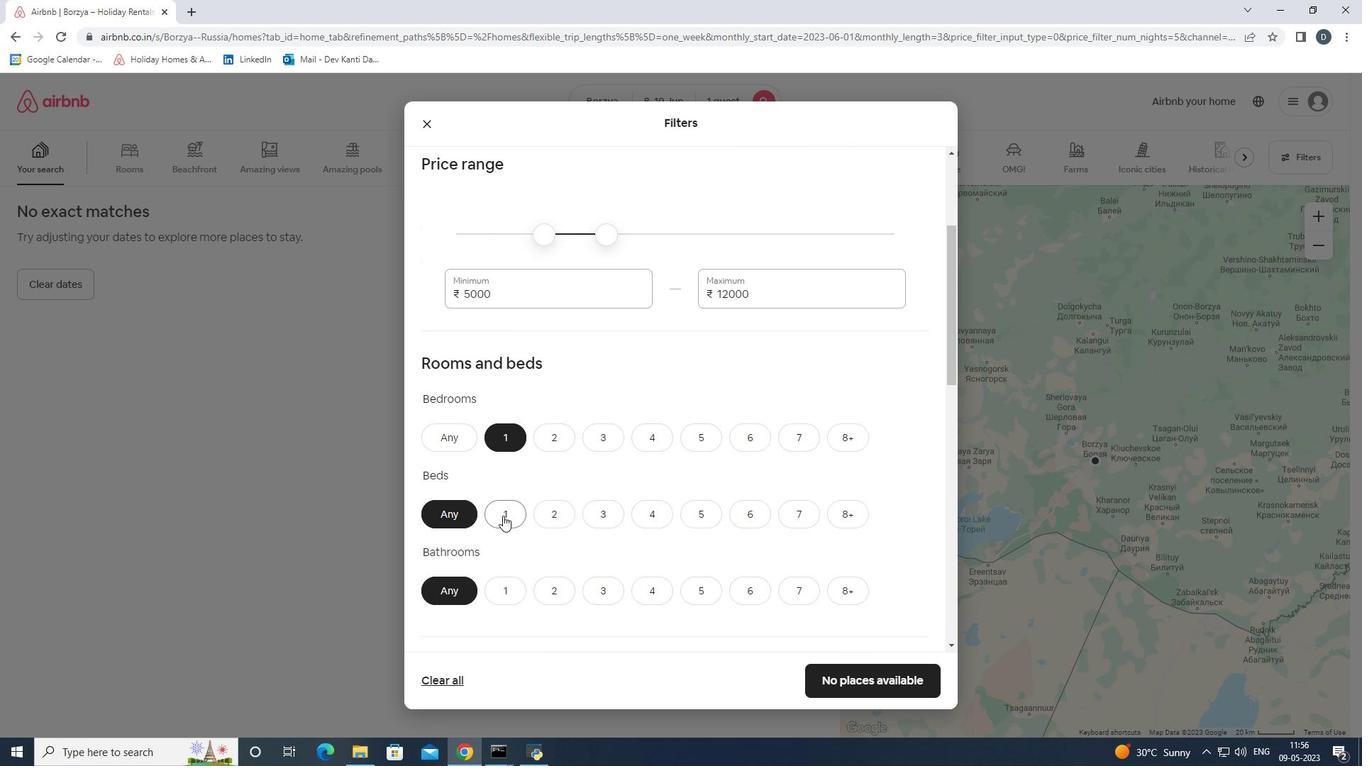 
Action: Mouse moved to (504, 592)
Screenshot: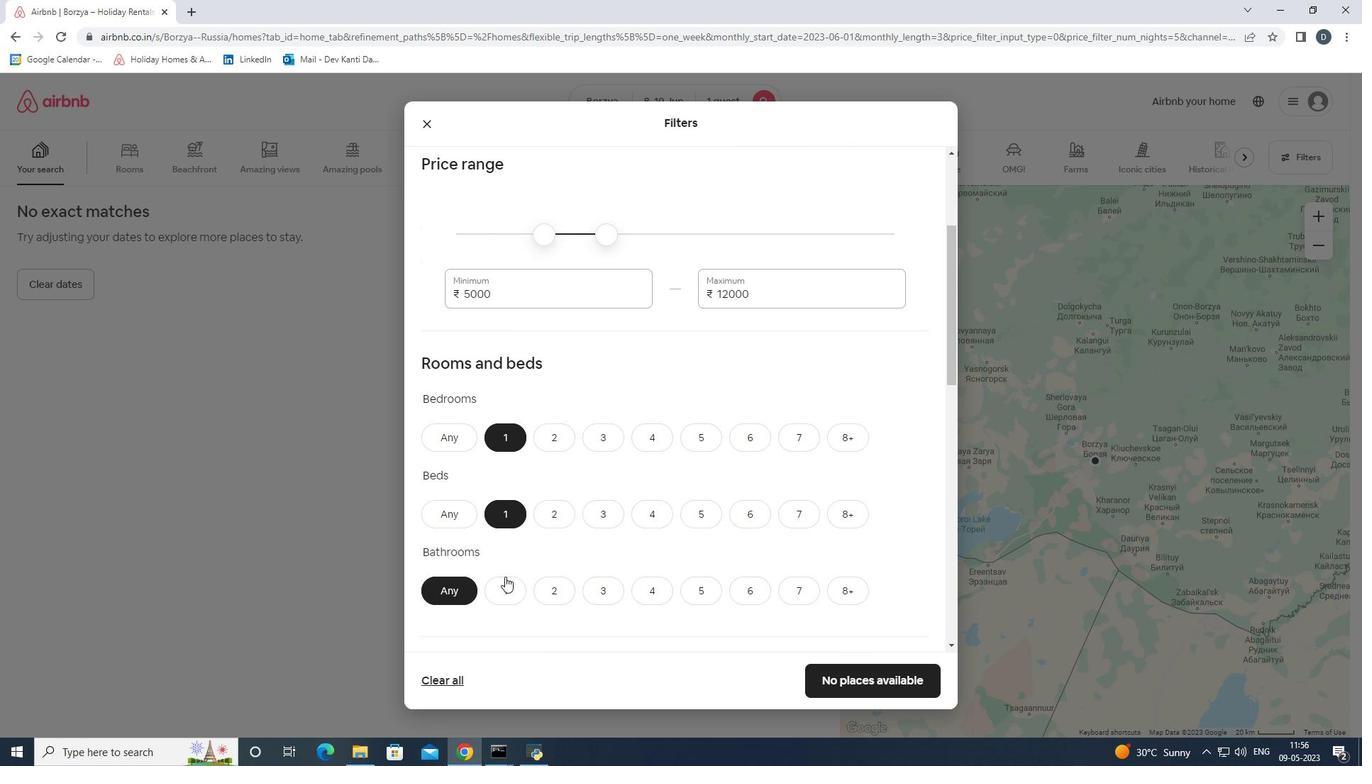 
Action: Mouse pressed left at (504, 592)
Screenshot: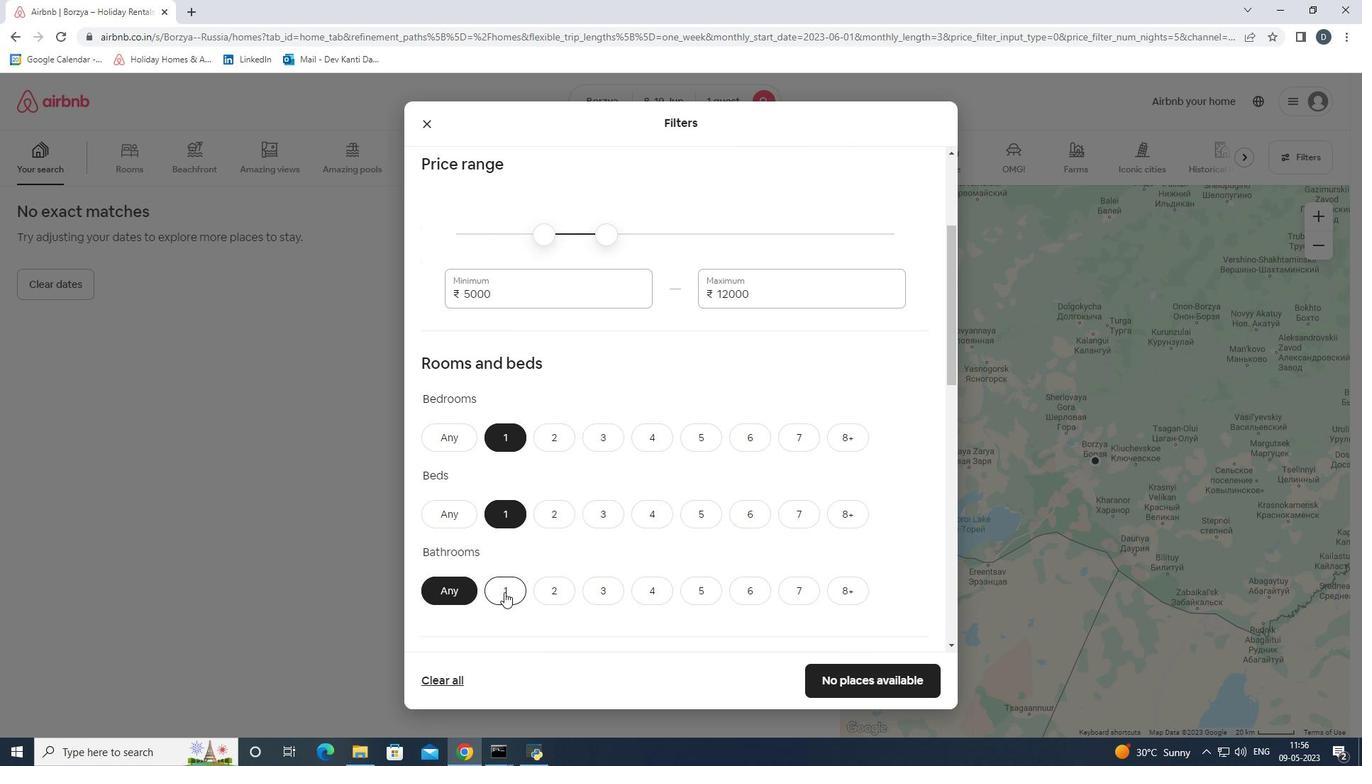 
Action: Mouse scrolled (504, 591) with delta (0, 0)
Screenshot: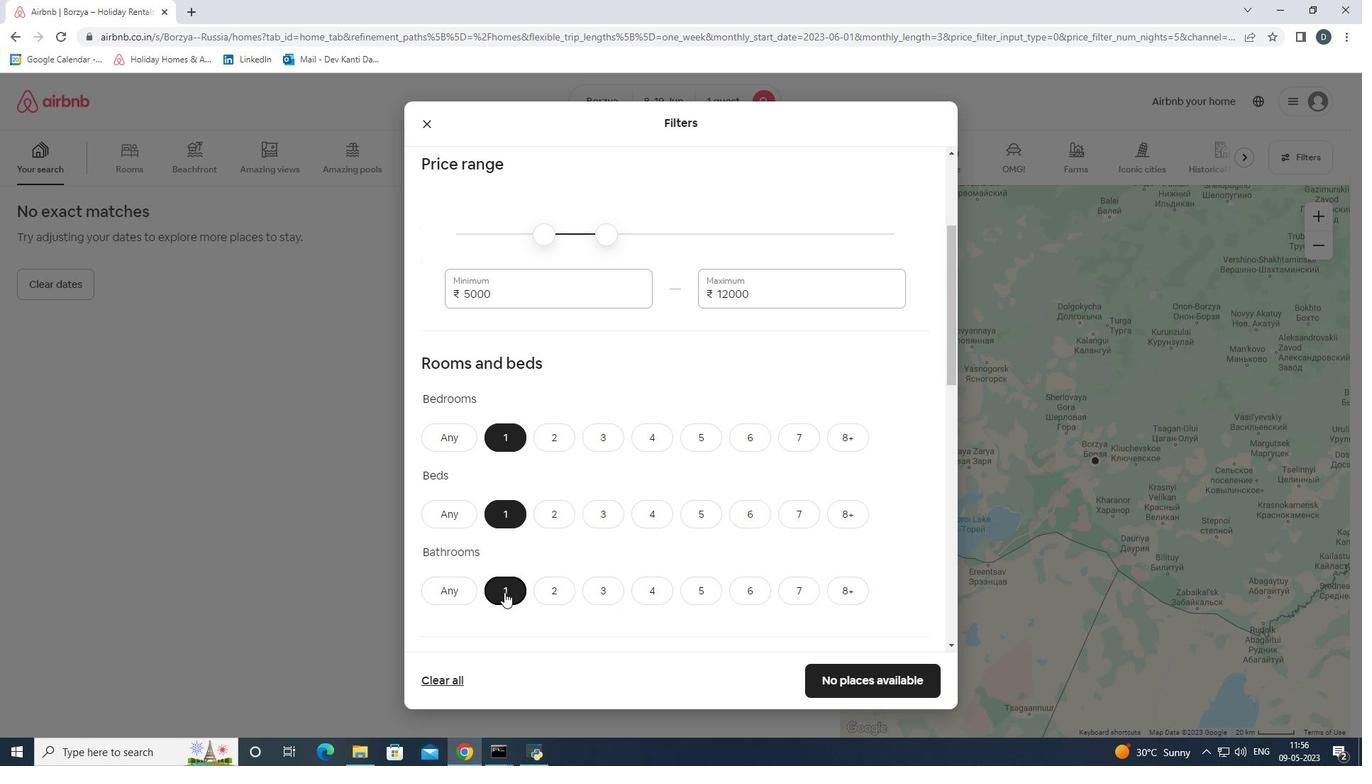 
Action: Mouse scrolled (504, 591) with delta (0, 0)
Screenshot: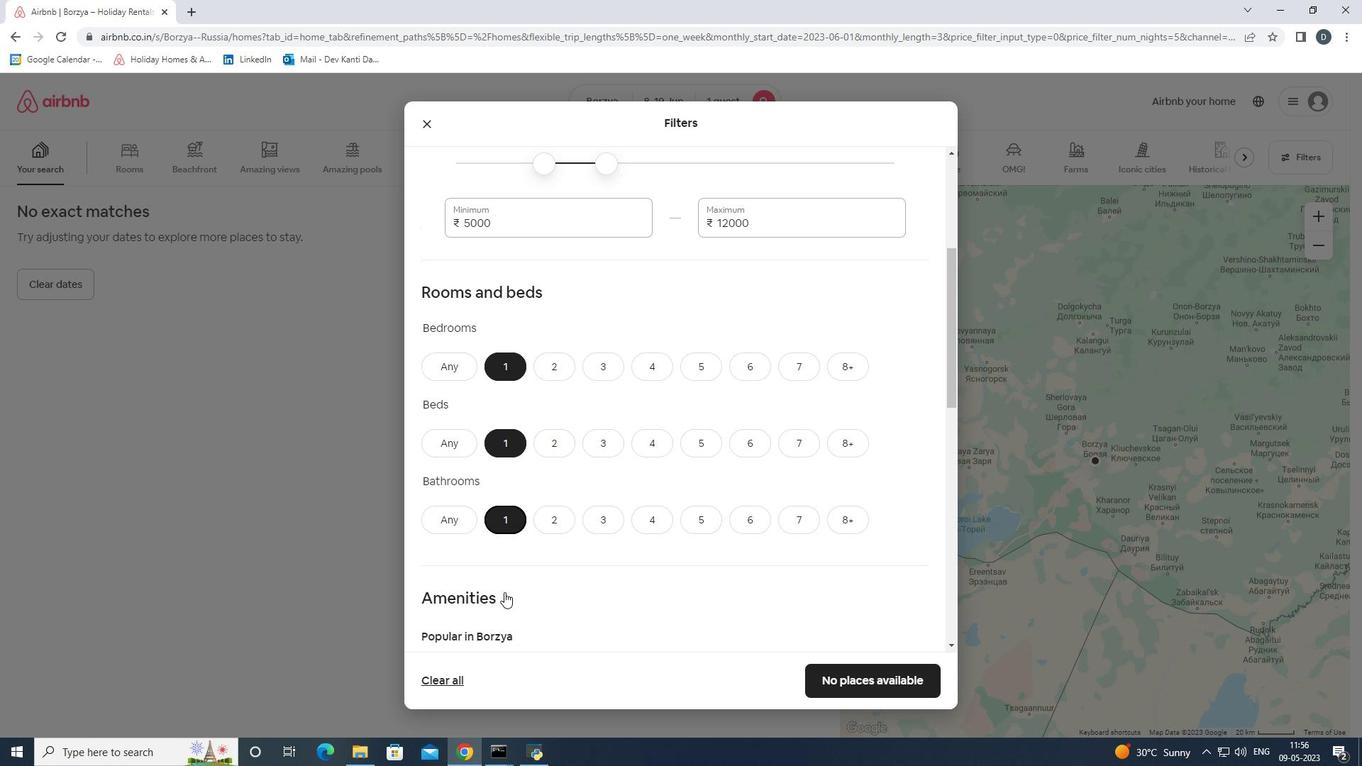 
Action: Mouse scrolled (504, 591) with delta (0, 0)
Screenshot: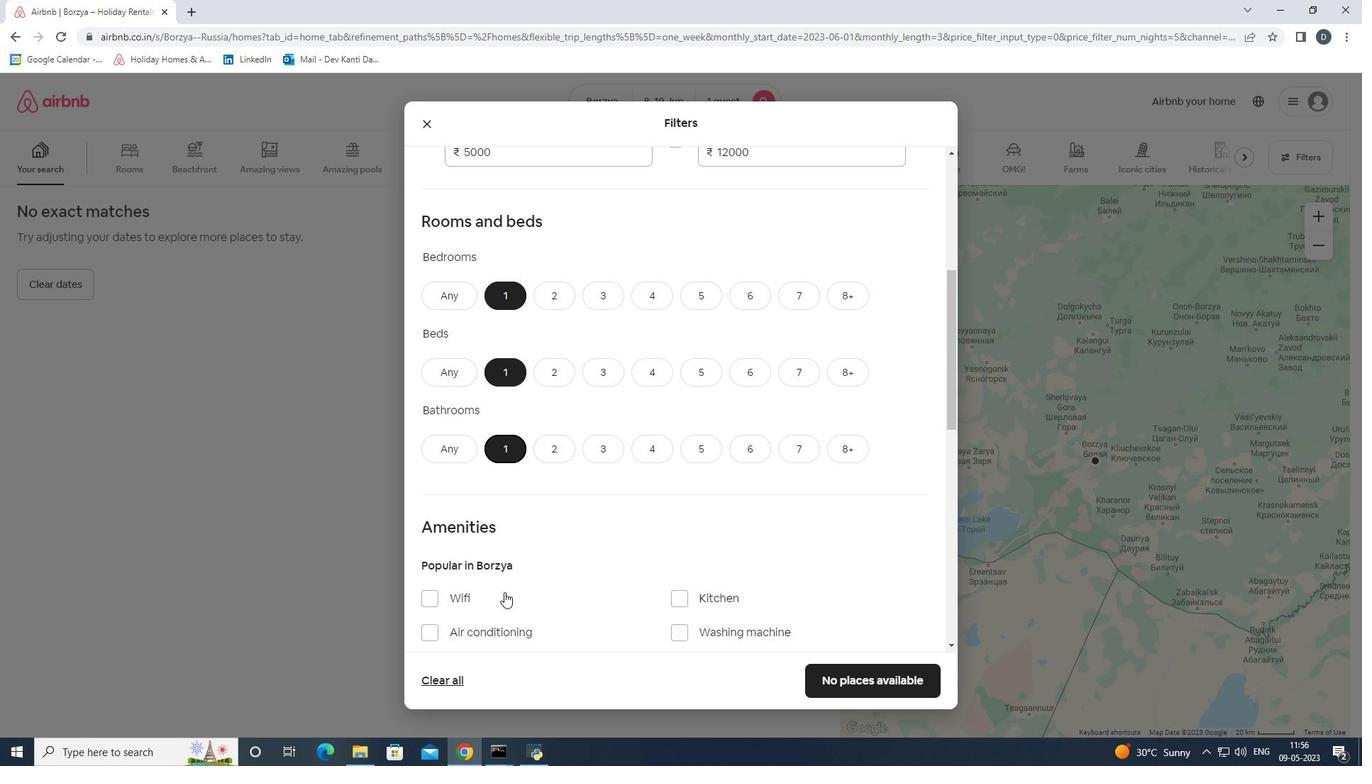 
Action: Mouse scrolled (504, 591) with delta (0, 0)
Screenshot: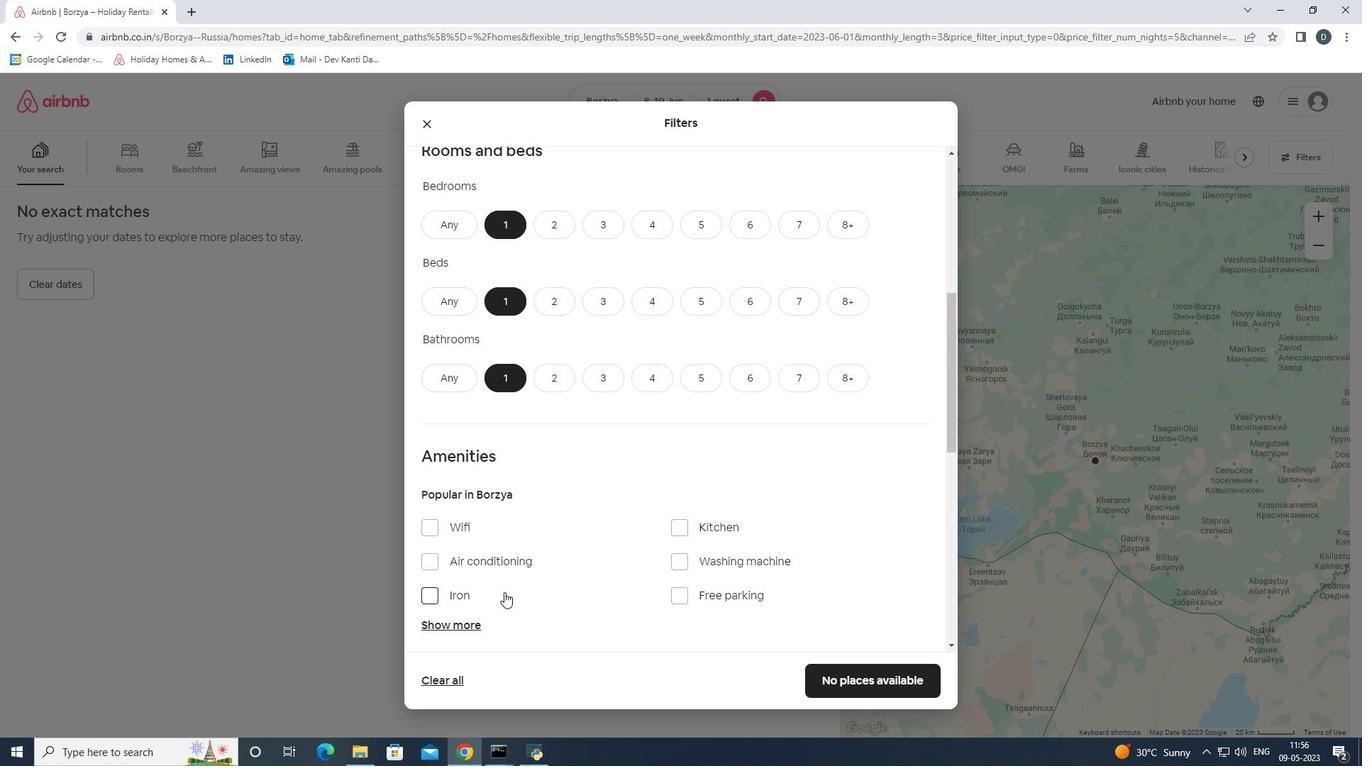 
Action: Mouse moved to (622, 512)
Screenshot: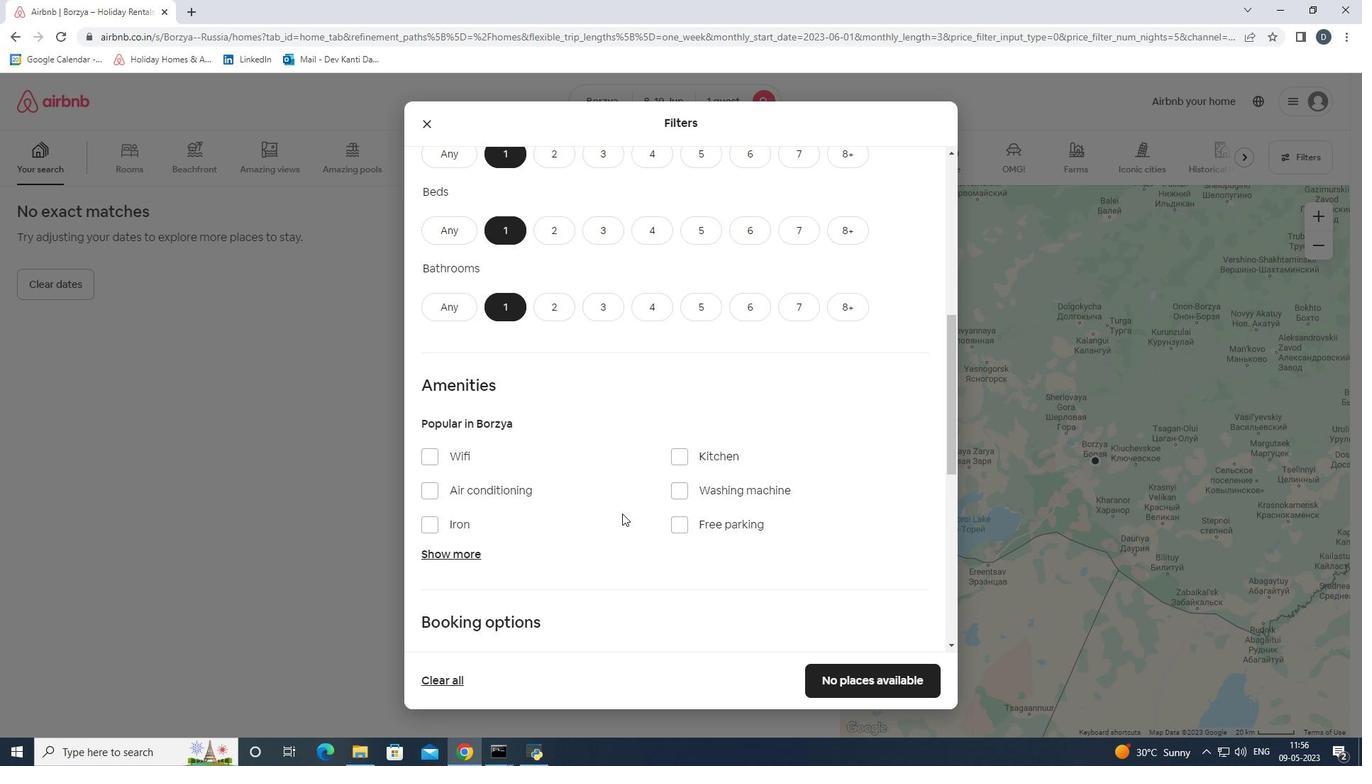 
Action: Mouse scrolled (622, 511) with delta (0, 0)
Screenshot: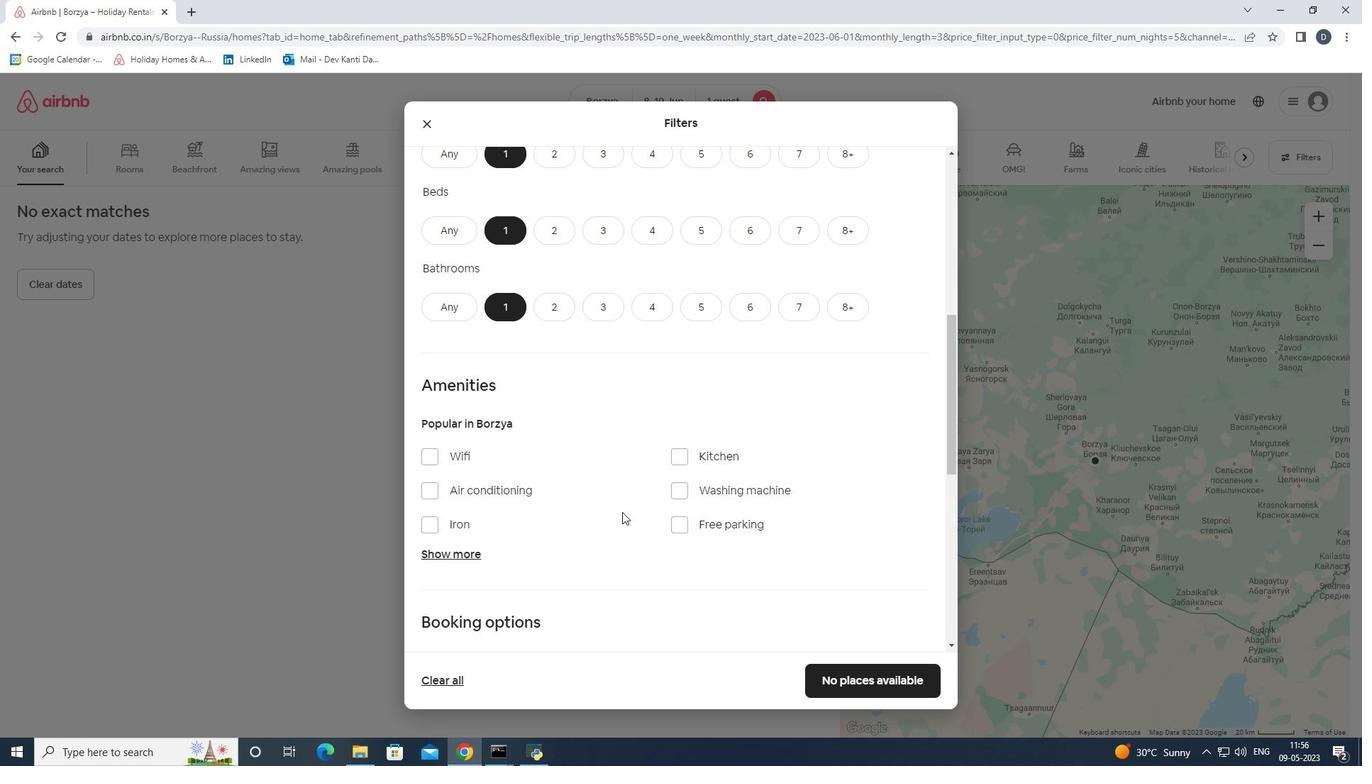 
Action: Mouse moved to (628, 503)
Screenshot: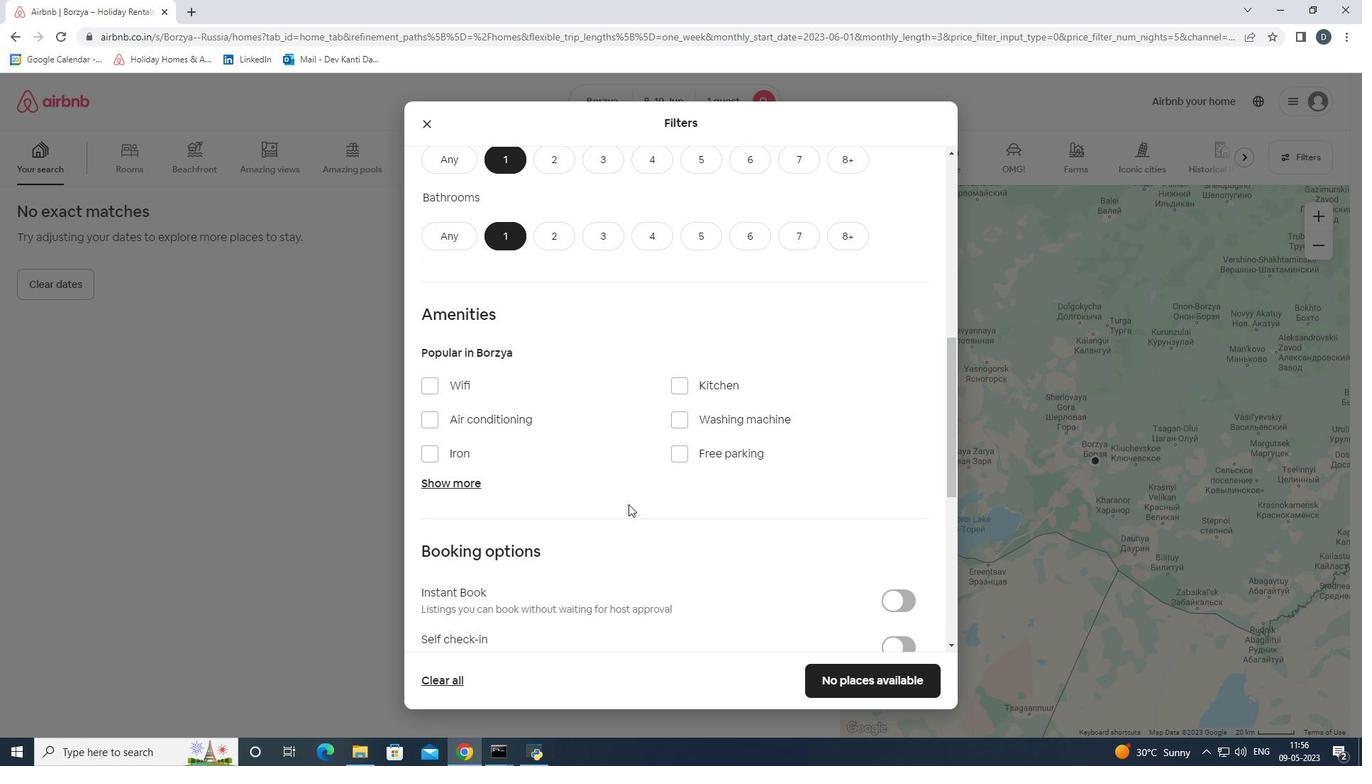 
Action: Mouse scrolled (628, 503) with delta (0, 0)
Screenshot: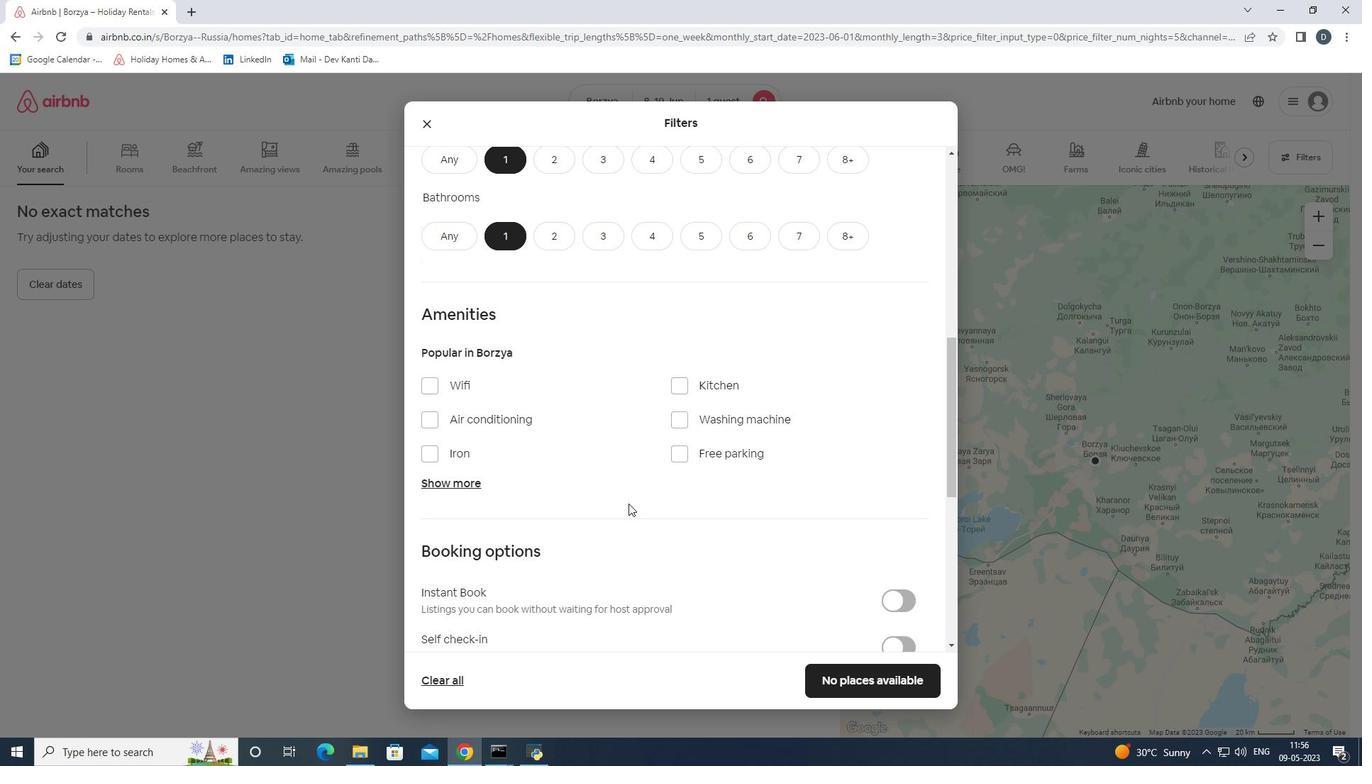 
Action: Mouse scrolled (628, 503) with delta (0, 0)
Screenshot: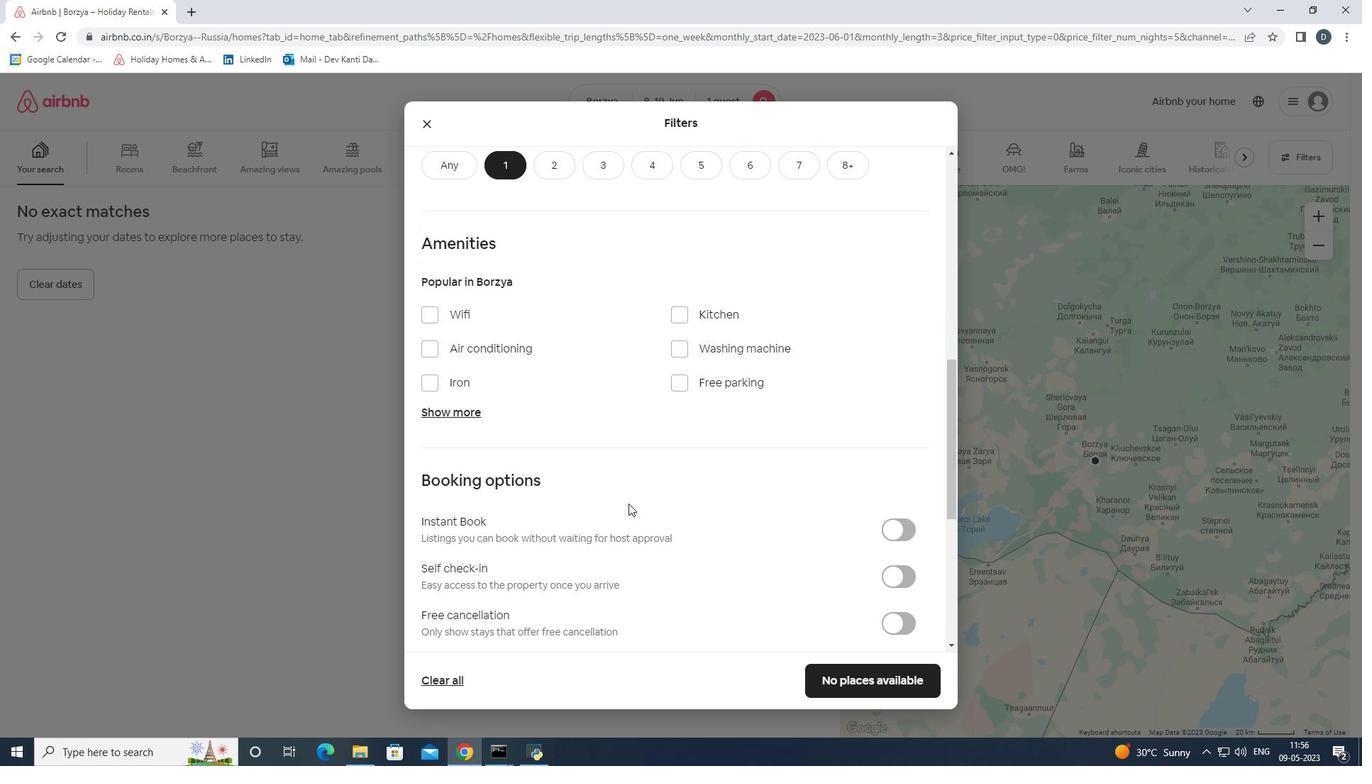 
Action: Mouse moved to (895, 498)
Screenshot: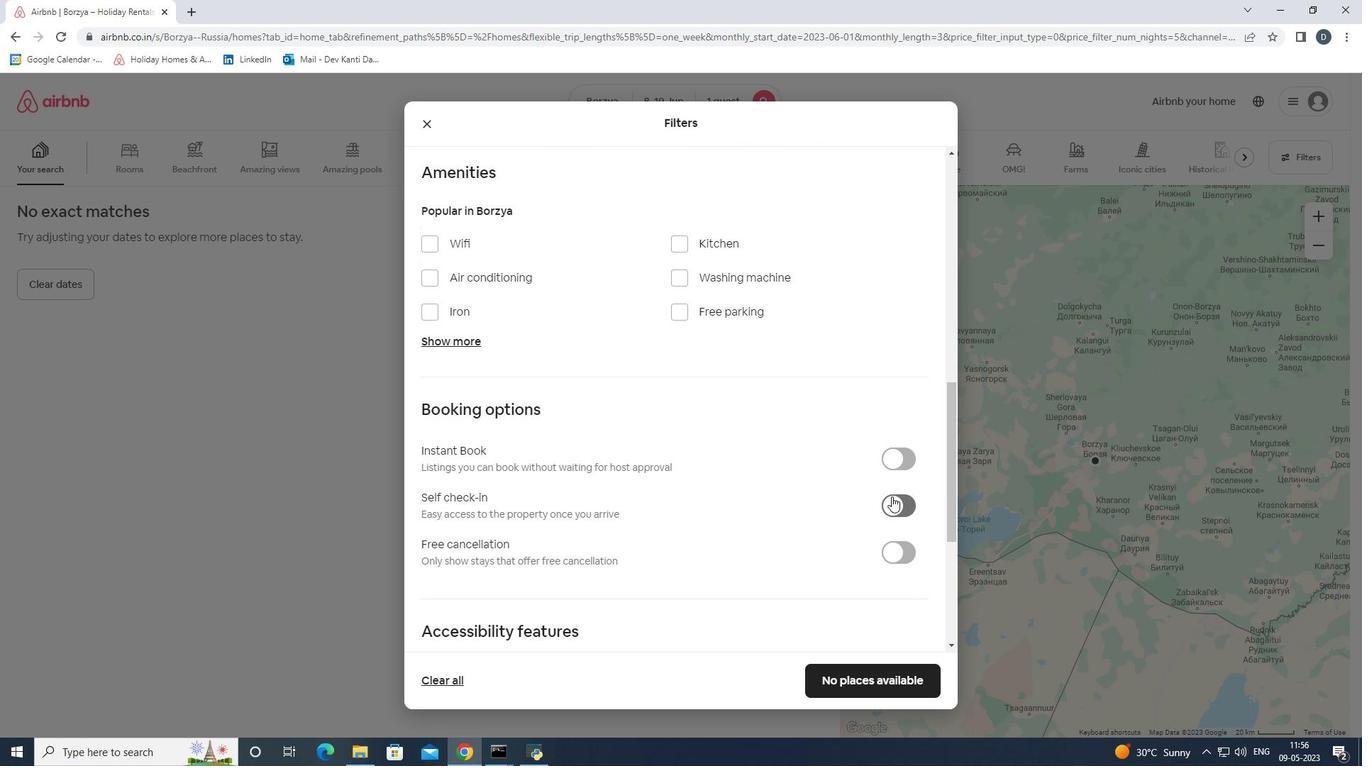 
Action: Mouse pressed left at (895, 498)
Screenshot: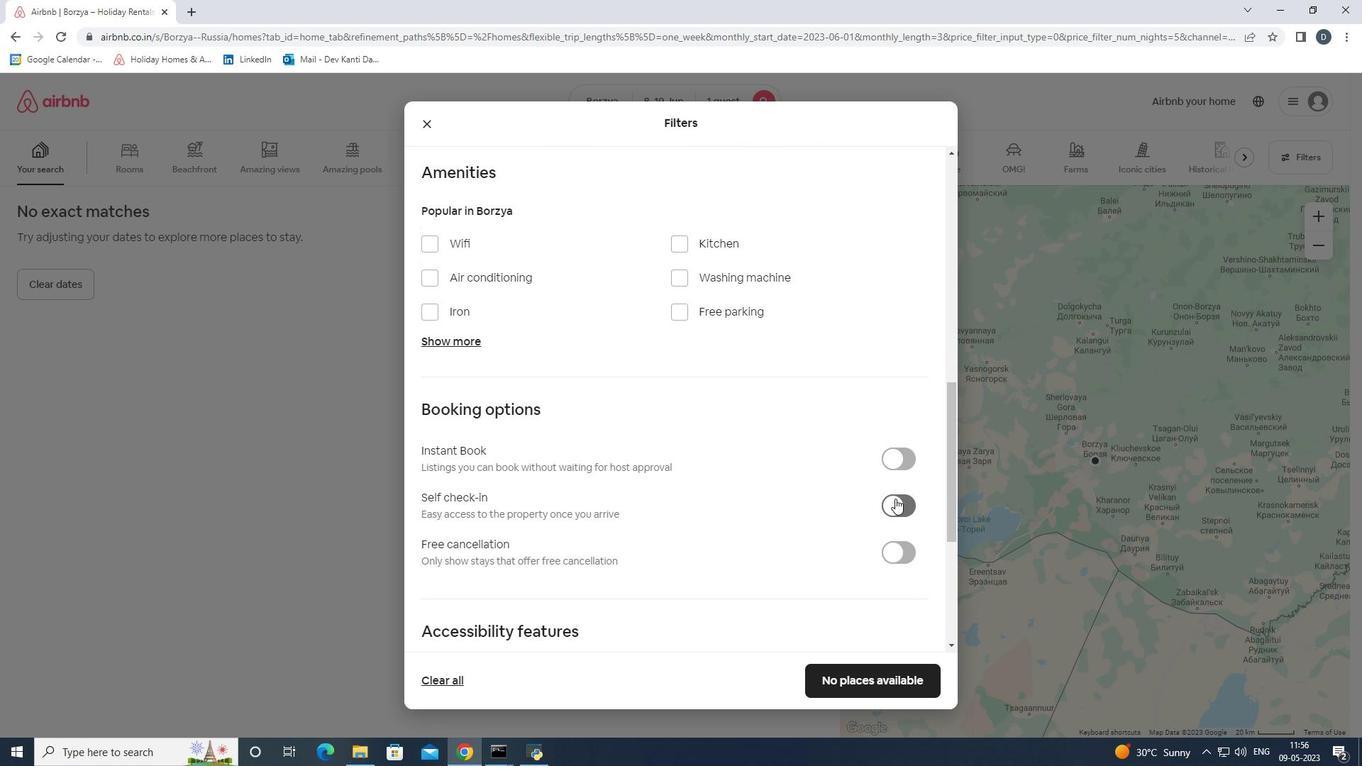 
Action: Mouse scrolled (895, 498) with delta (0, 0)
Screenshot: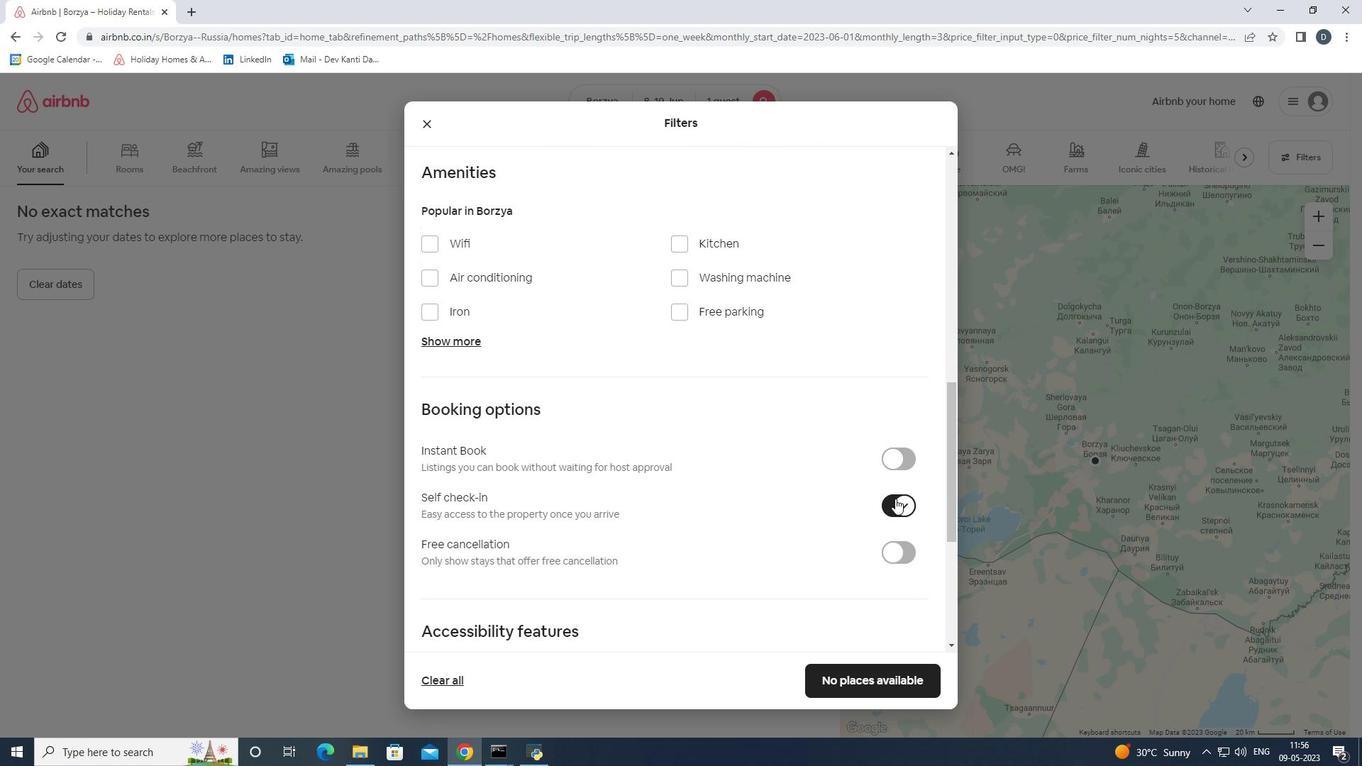 
Action: Mouse scrolled (895, 498) with delta (0, 0)
Screenshot: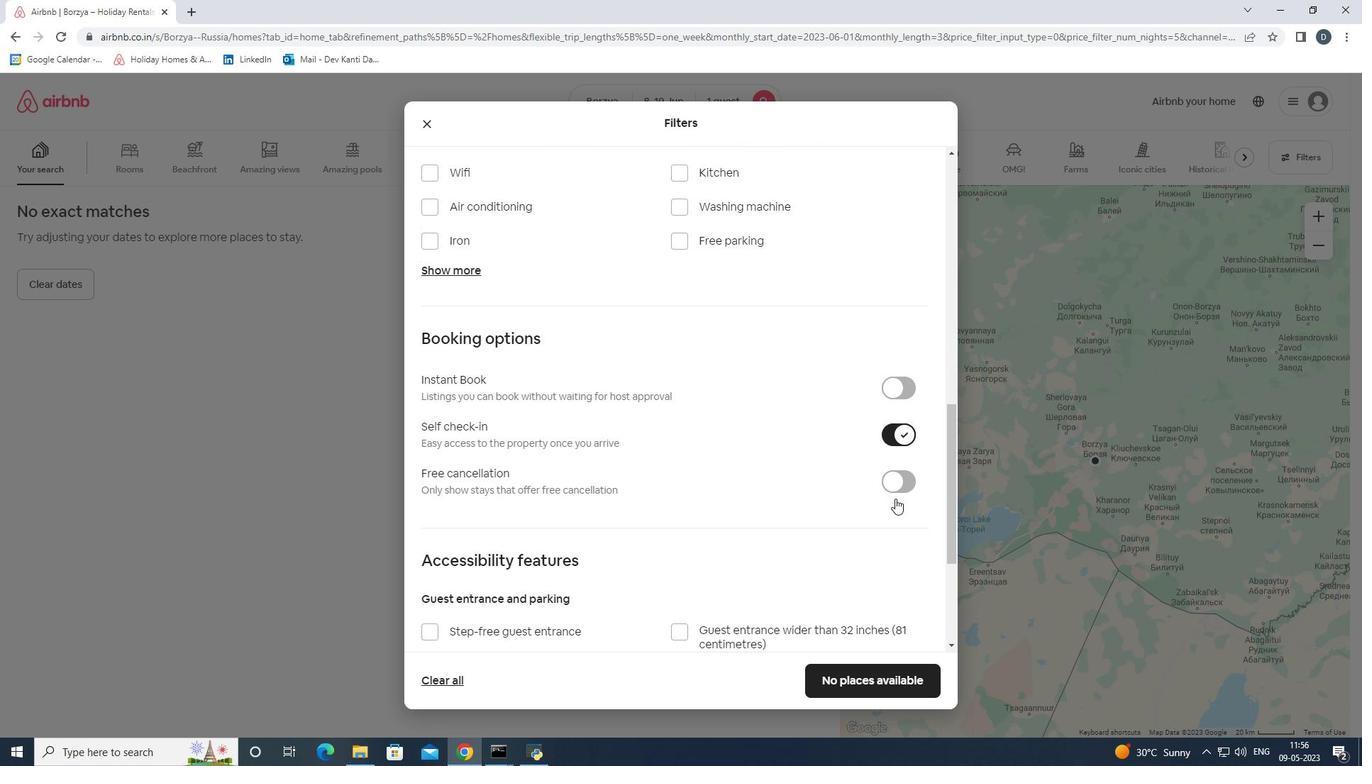 
Action: Mouse scrolled (895, 498) with delta (0, 0)
Screenshot: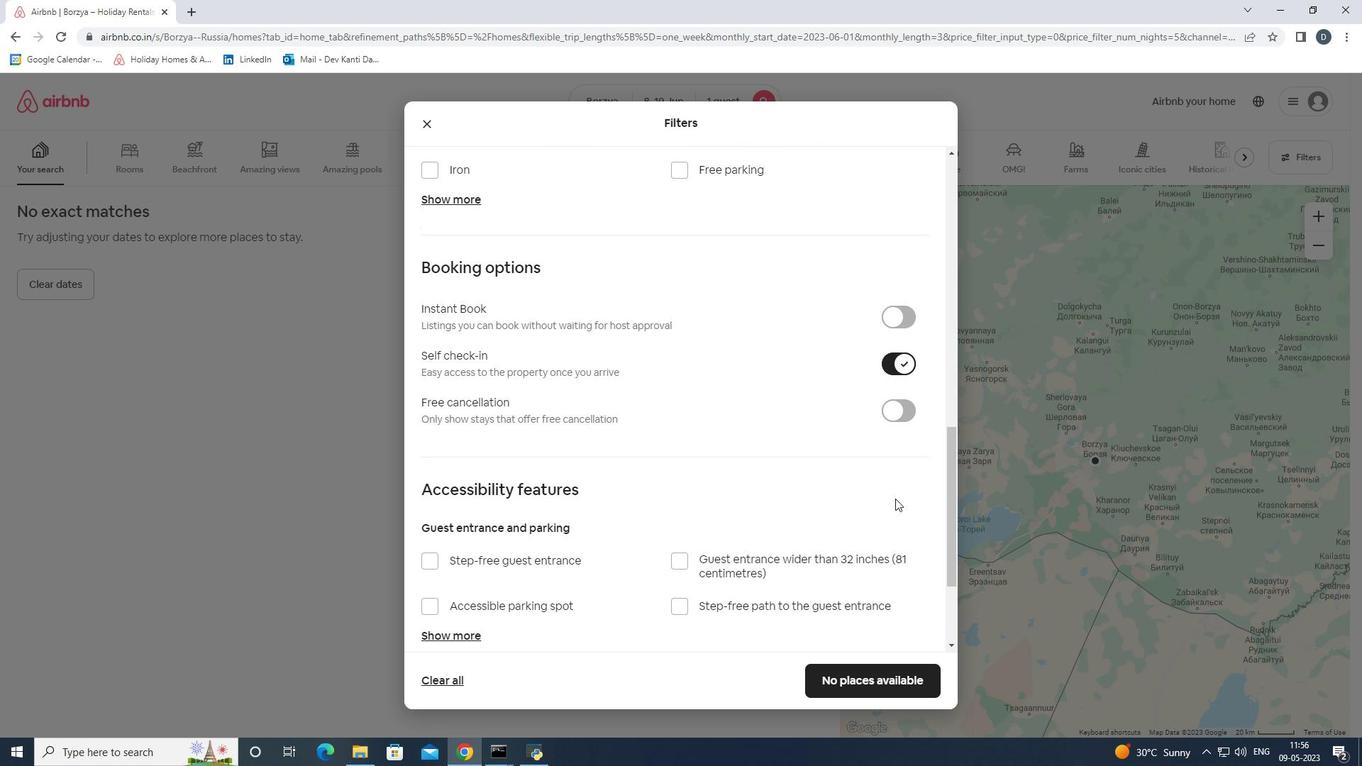
Action: Mouse scrolled (895, 498) with delta (0, 0)
Screenshot: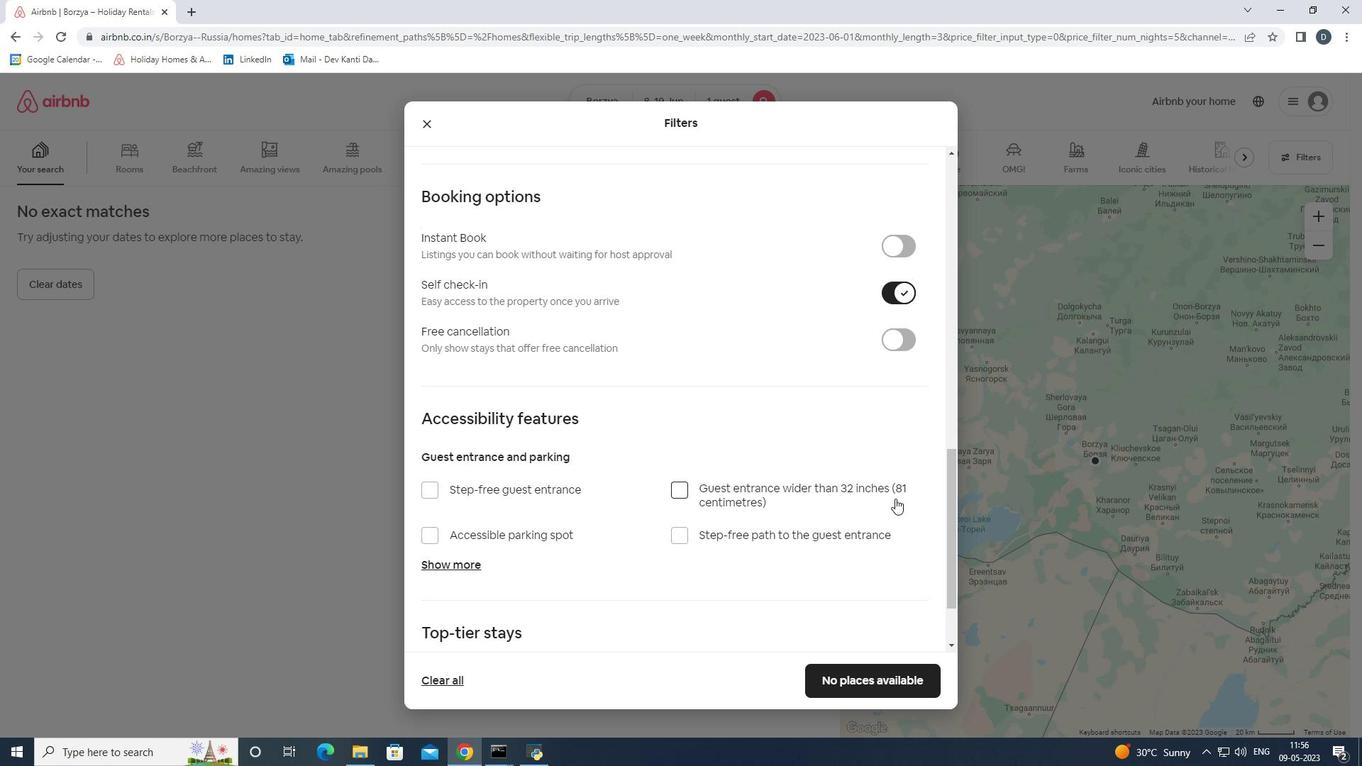
Action: Mouse scrolled (895, 498) with delta (0, 0)
Screenshot: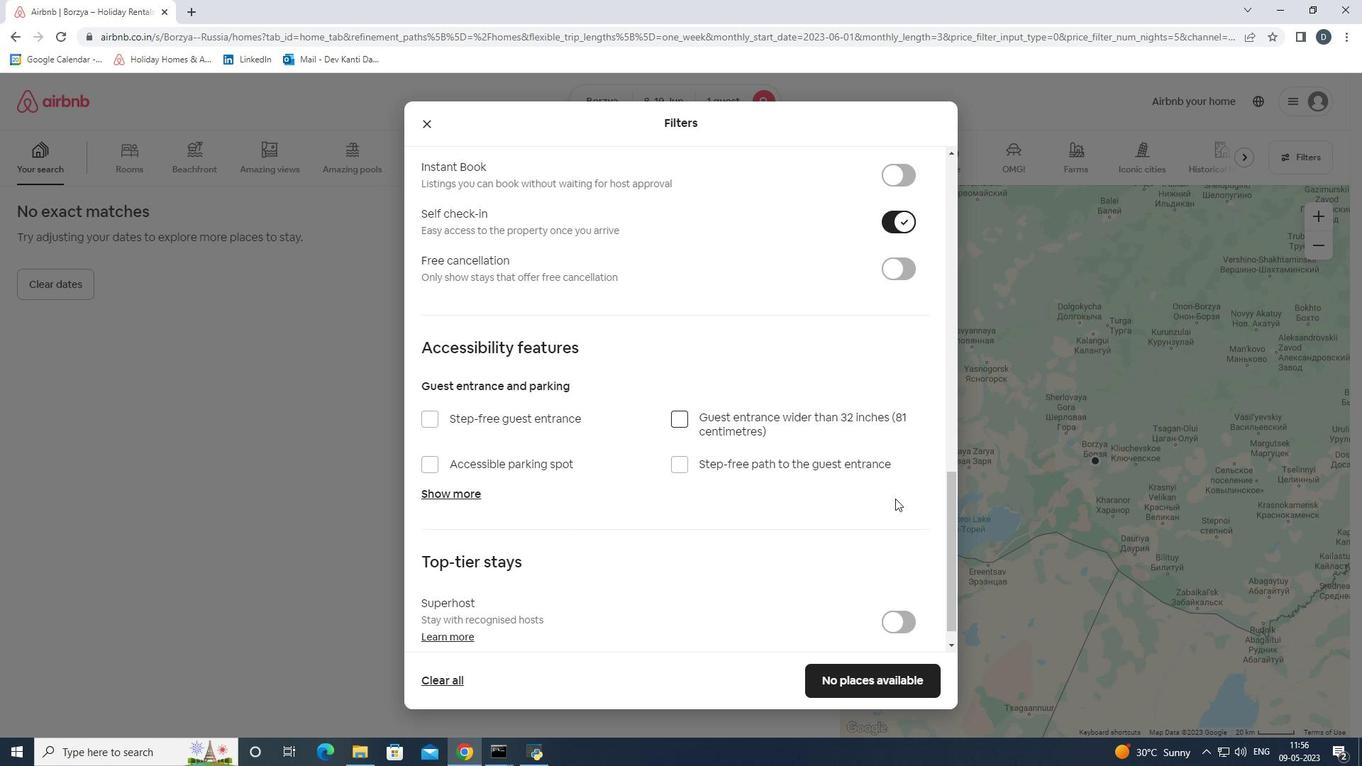 
Action: Mouse scrolled (895, 498) with delta (0, 0)
Screenshot: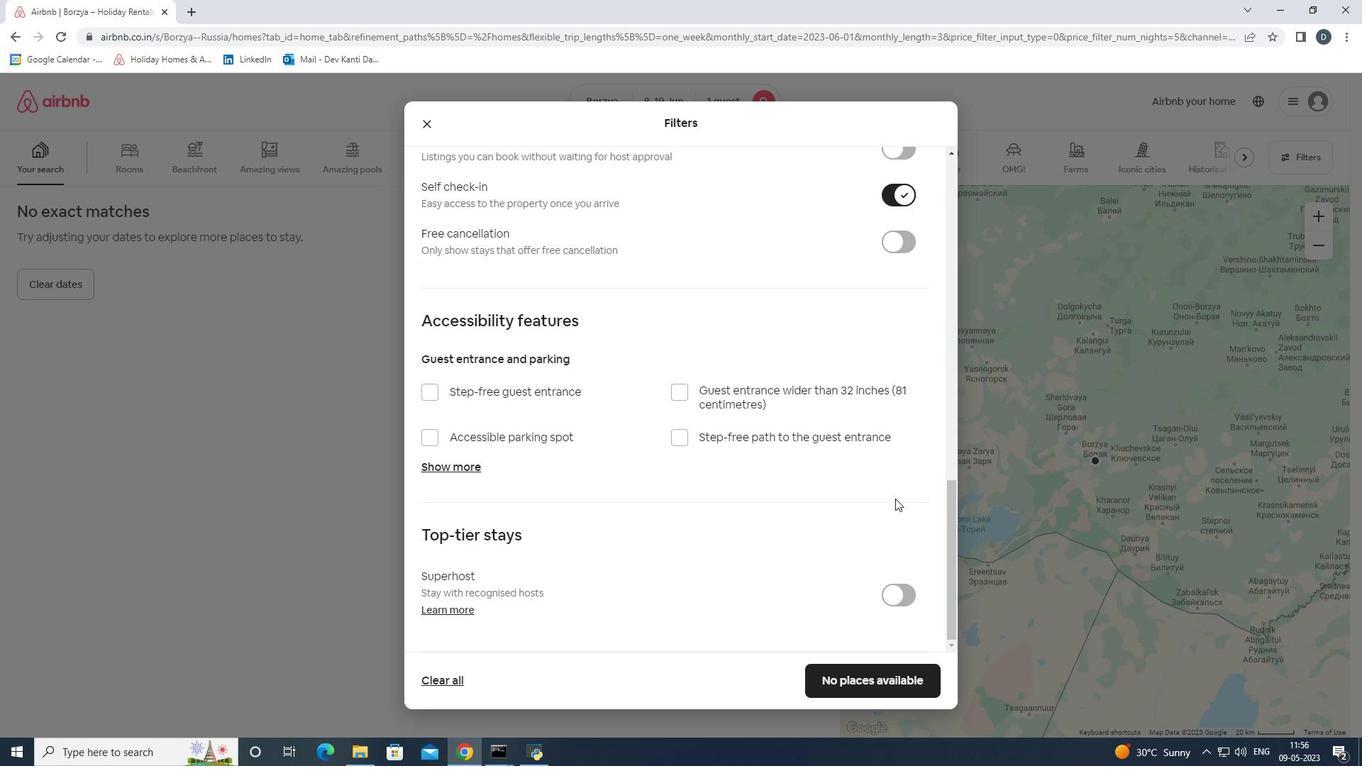 
Action: Mouse moved to (873, 673)
Screenshot: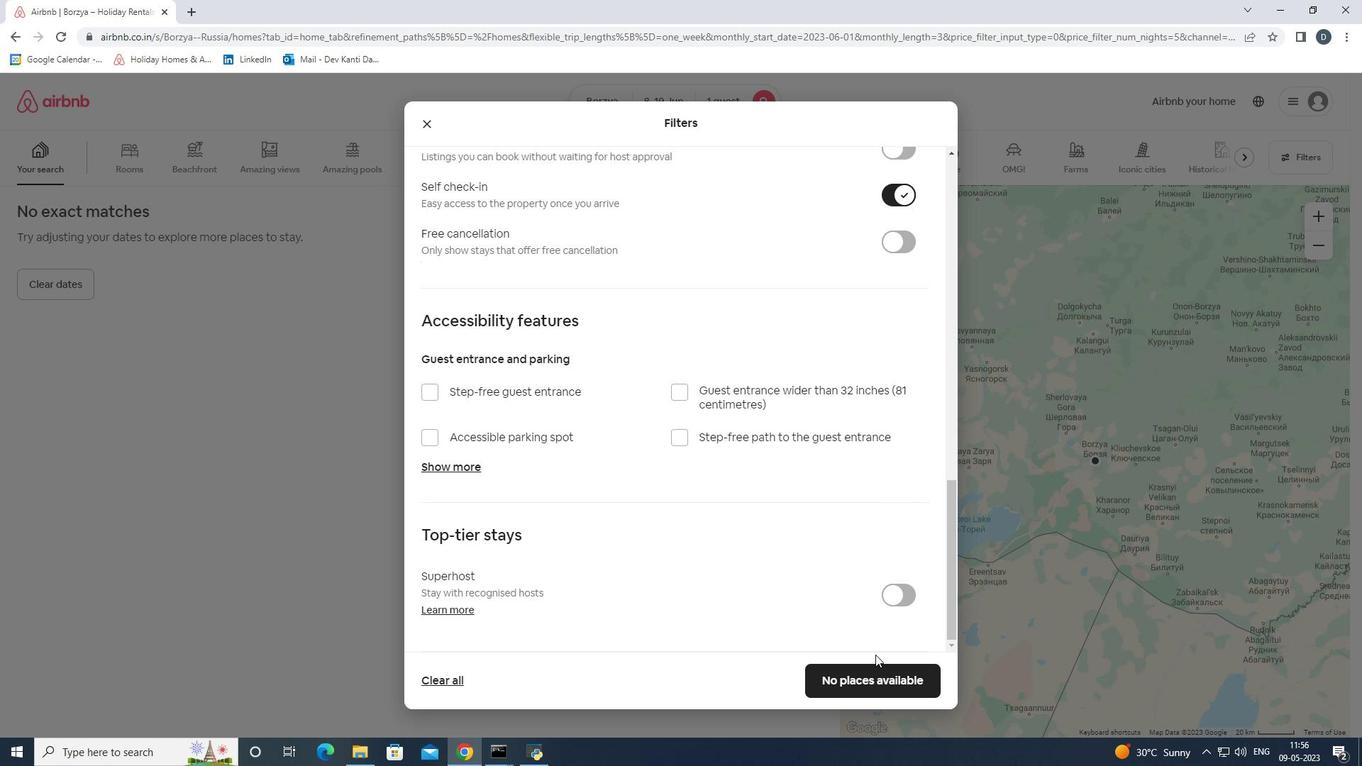 
Action: Mouse pressed left at (873, 673)
Screenshot: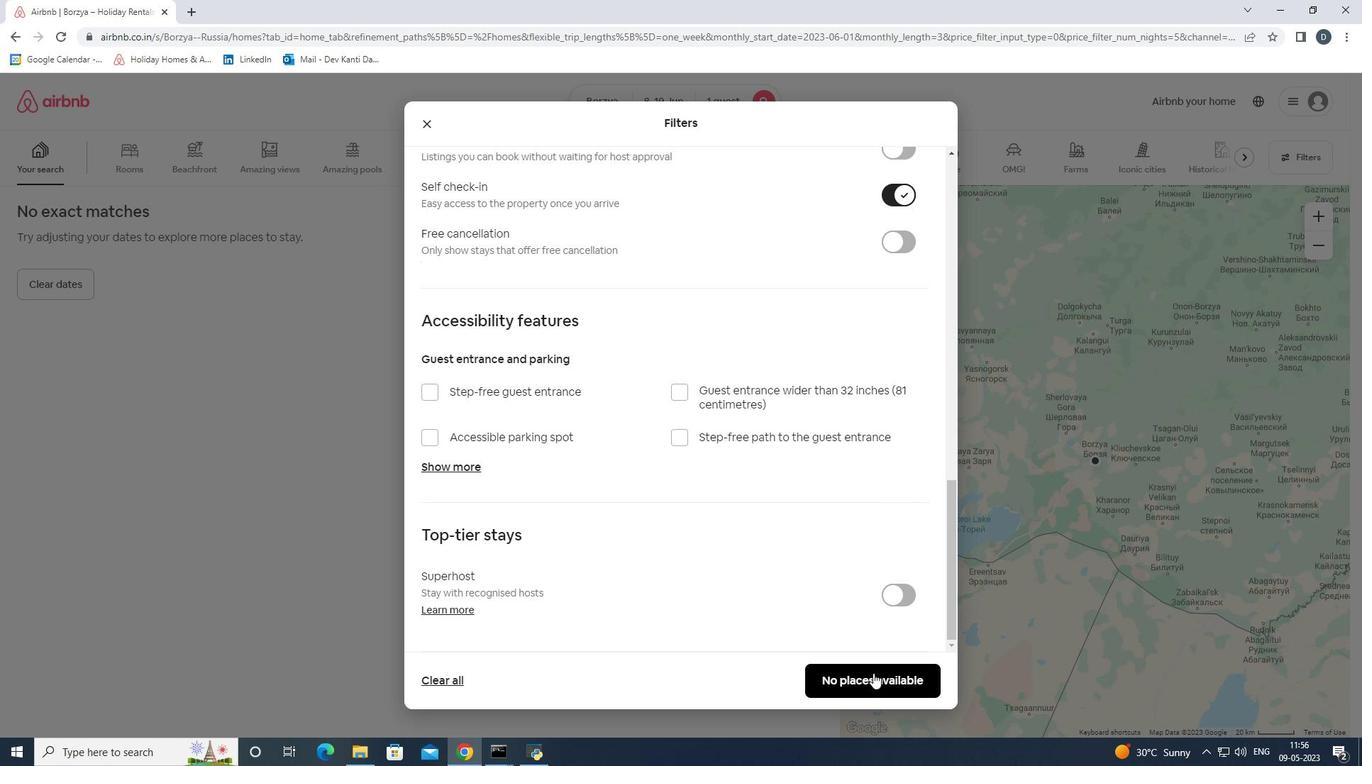 
Action: Mouse moved to (873, 673)
Screenshot: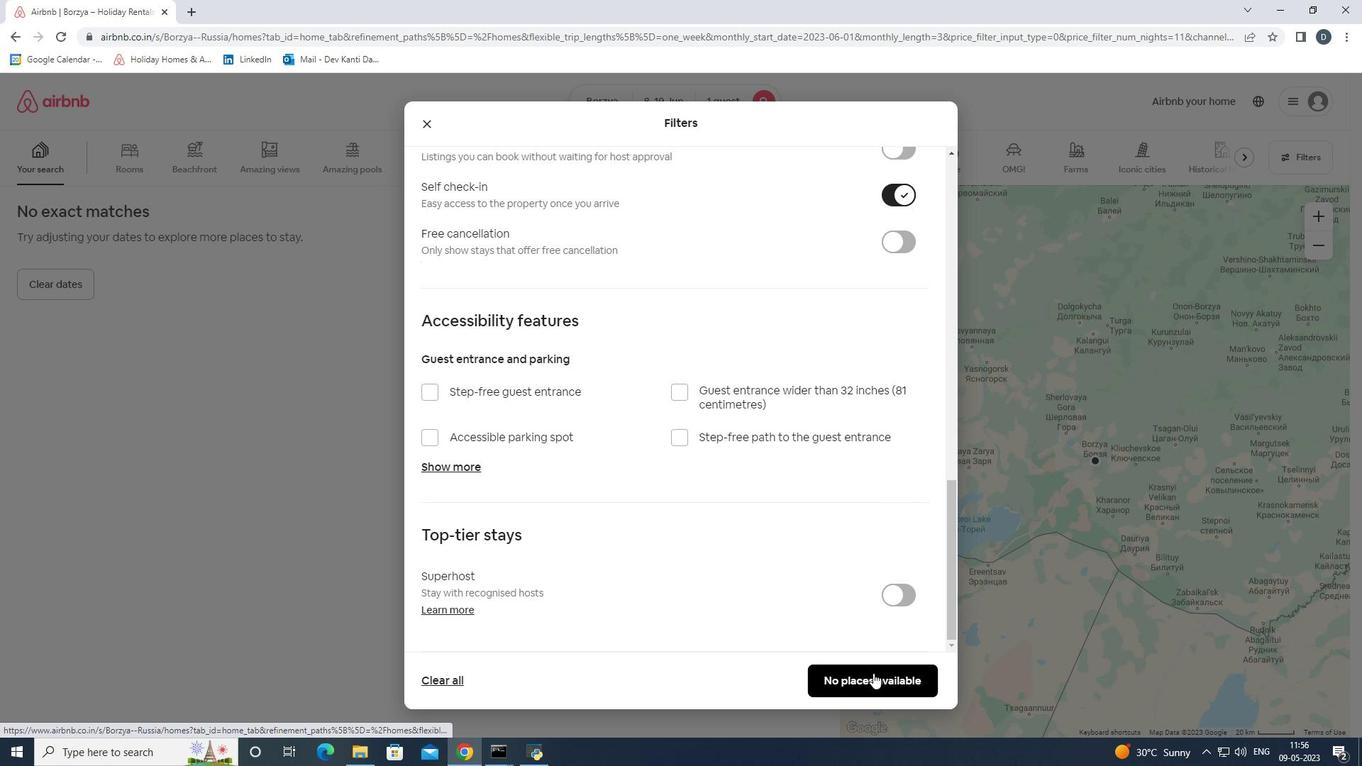 
